 Task: Find connections with filter location Esplanada with filter topic #coach with filter profile language Spanish with filter current company EY with filter school Zion Matriculation Higher Secondary School with filter industry IT System Operations and Maintenance with filter service category Commercial Insurance with filter keywords title Quality Engineer
Action: Mouse moved to (530, 109)
Screenshot: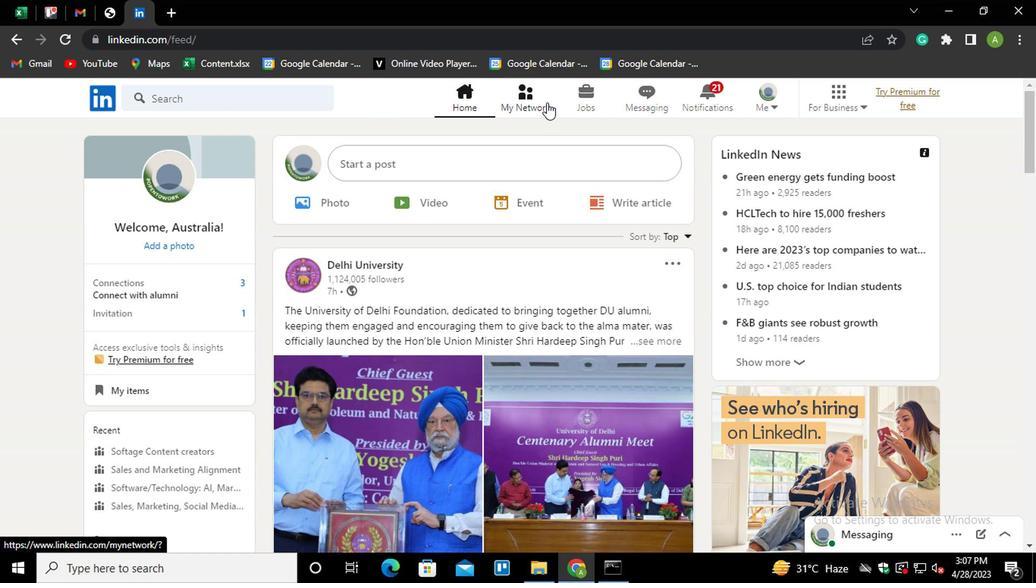 
Action: Mouse pressed left at (530, 109)
Screenshot: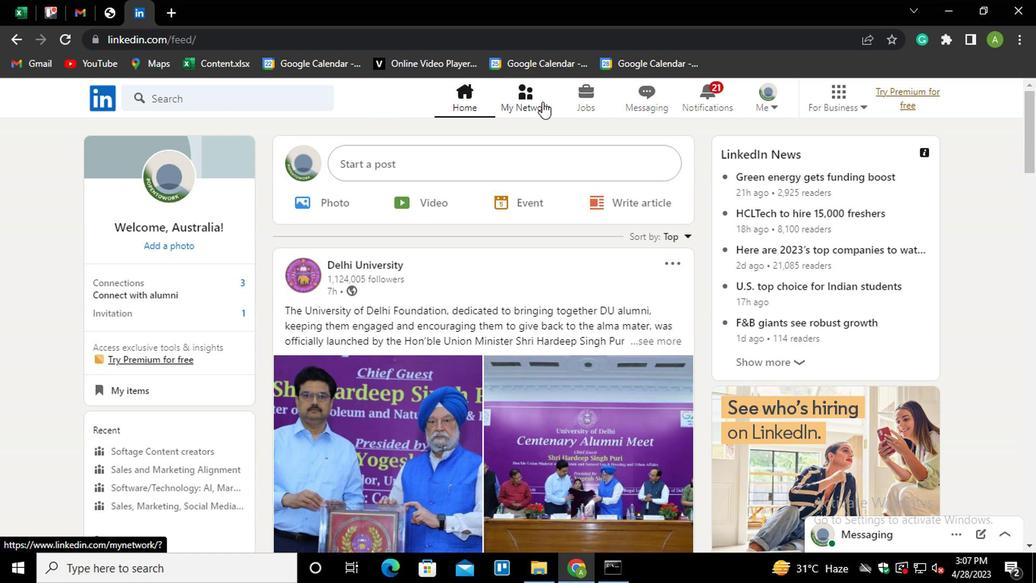 
Action: Mouse moved to (174, 184)
Screenshot: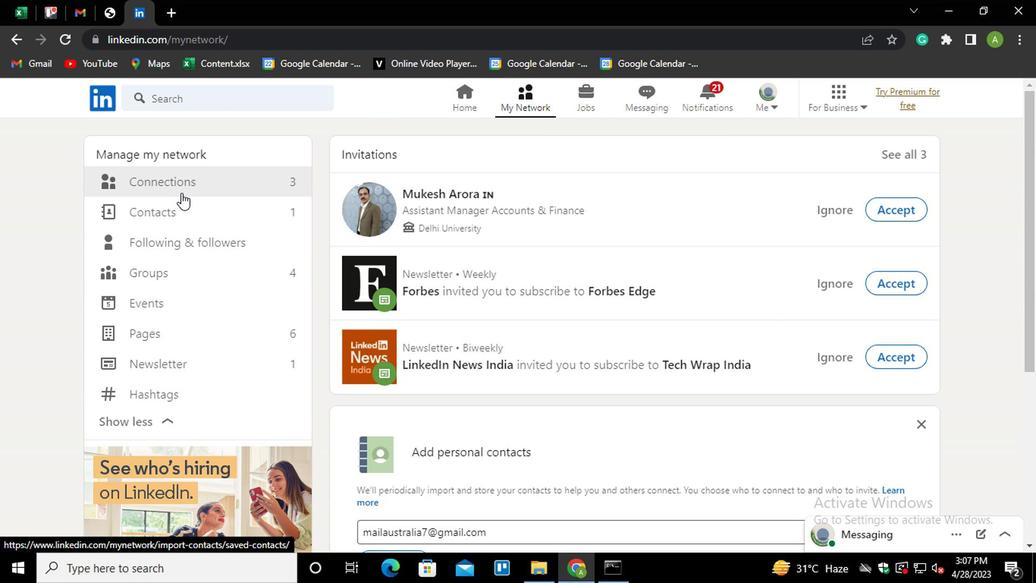 
Action: Mouse pressed left at (174, 184)
Screenshot: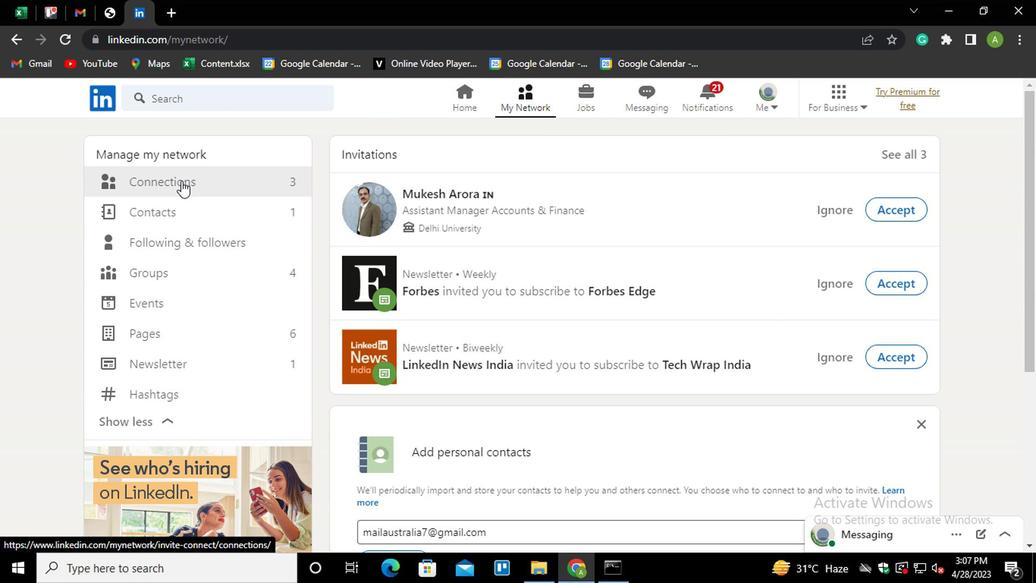 
Action: Mouse moved to (654, 185)
Screenshot: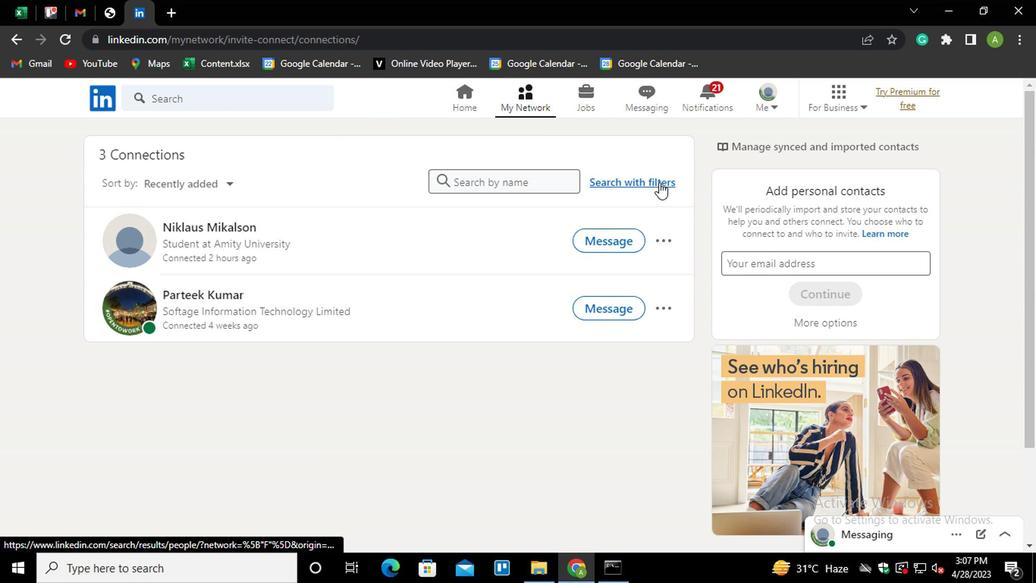 
Action: Mouse pressed left at (654, 185)
Screenshot: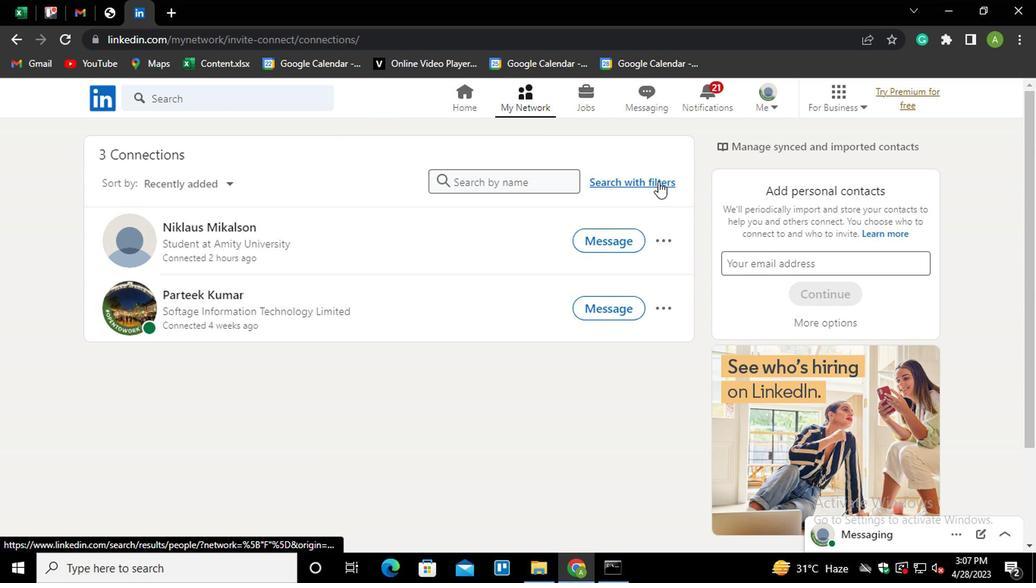 
Action: Mouse moved to (574, 150)
Screenshot: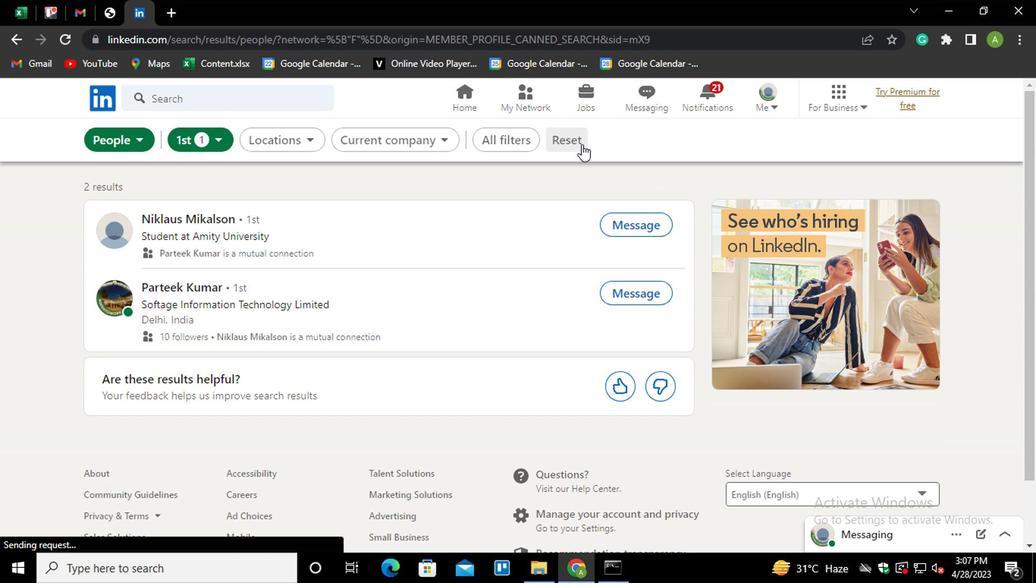 
Action: Mouse pressed left at (574, 150)
Screenshot: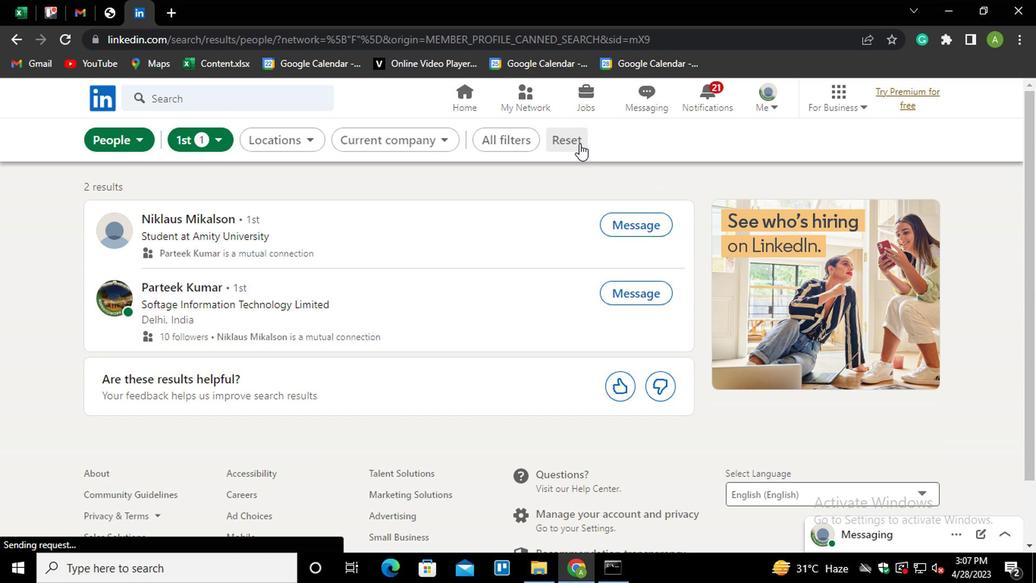 
Action: Mouse moved to (538, 152)
Screenshot: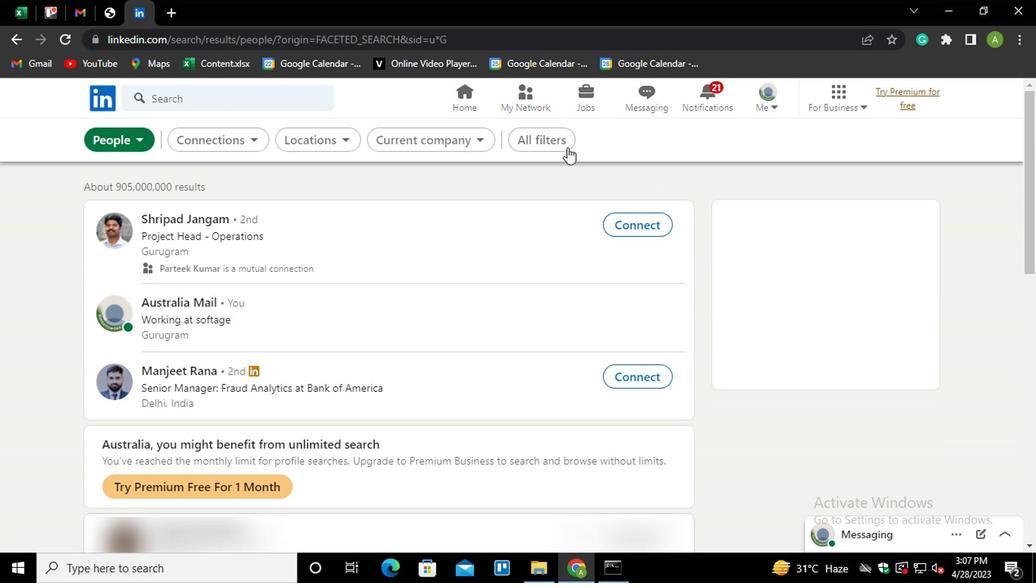 
Action: Mouse pressed left at (538, 152)
Screenshot: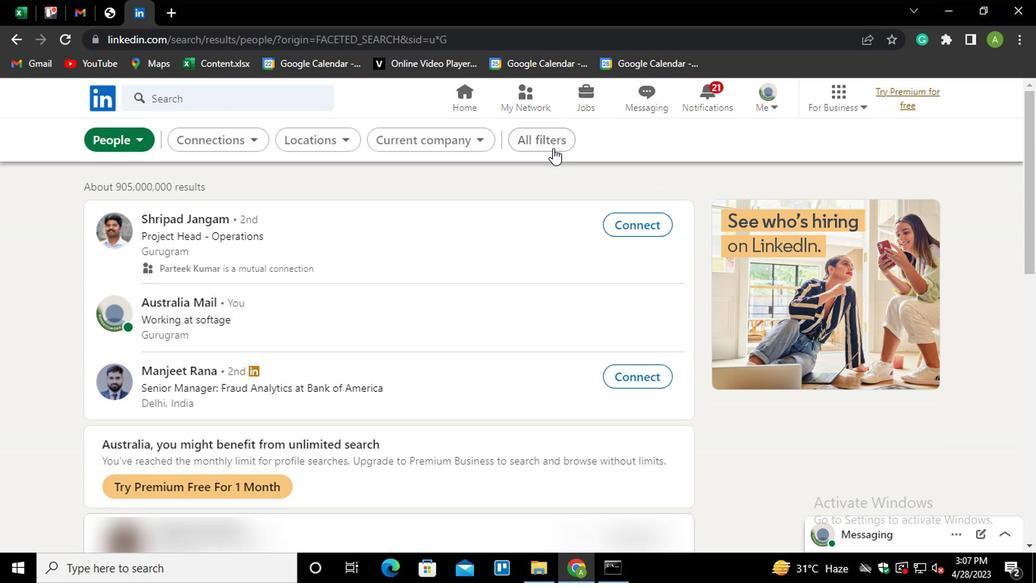 
Action: Mouse moved to (723, 327)
Screenshot: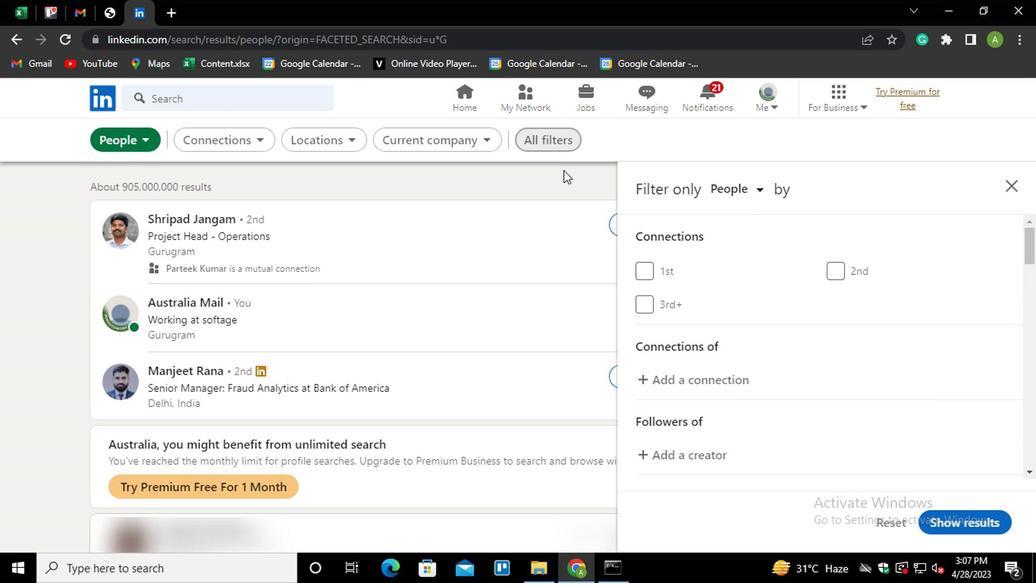 
Action: Mouse scrolled (723, 326) with delta (0, -1)
Screenshot: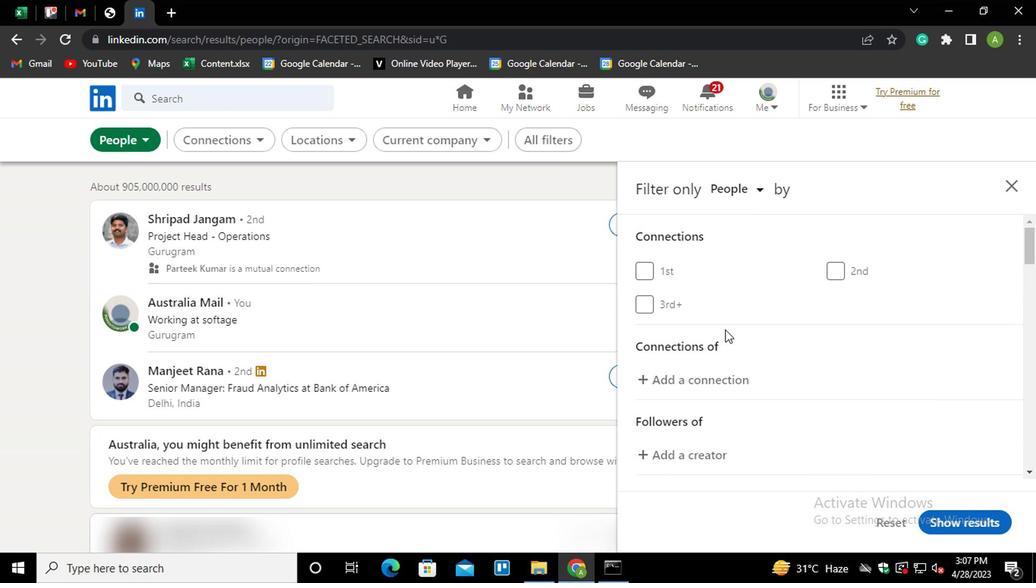 
Action: Mouse scrolled (723, 326) with delta (0, -1)
Screenshot: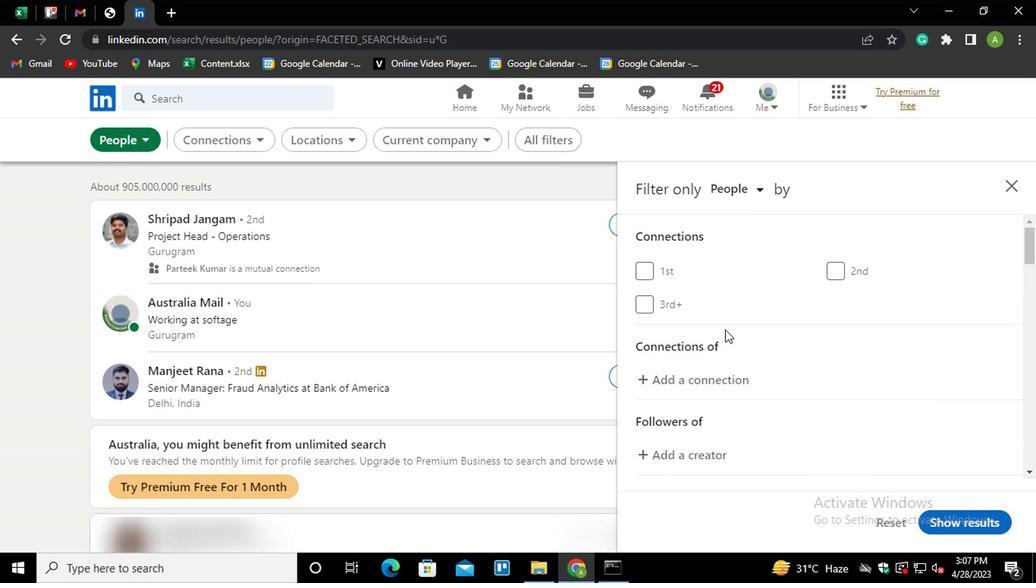 
Action: Mouse scrolled (723, 326) with delta (0, -1)
Screenshot: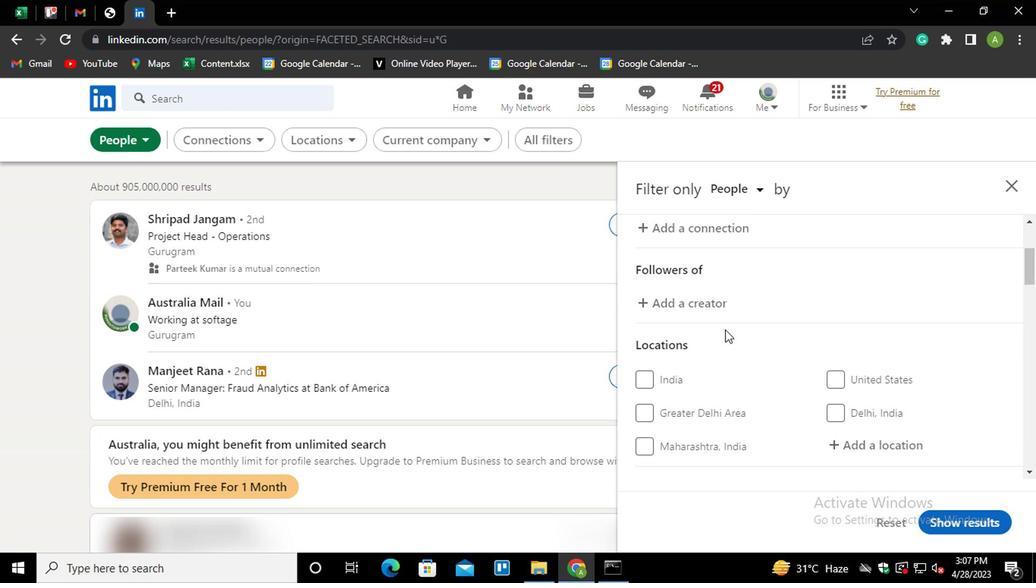 
Action: Mouse scrolled (723, 326) with delta (0, -1)
Screenshot: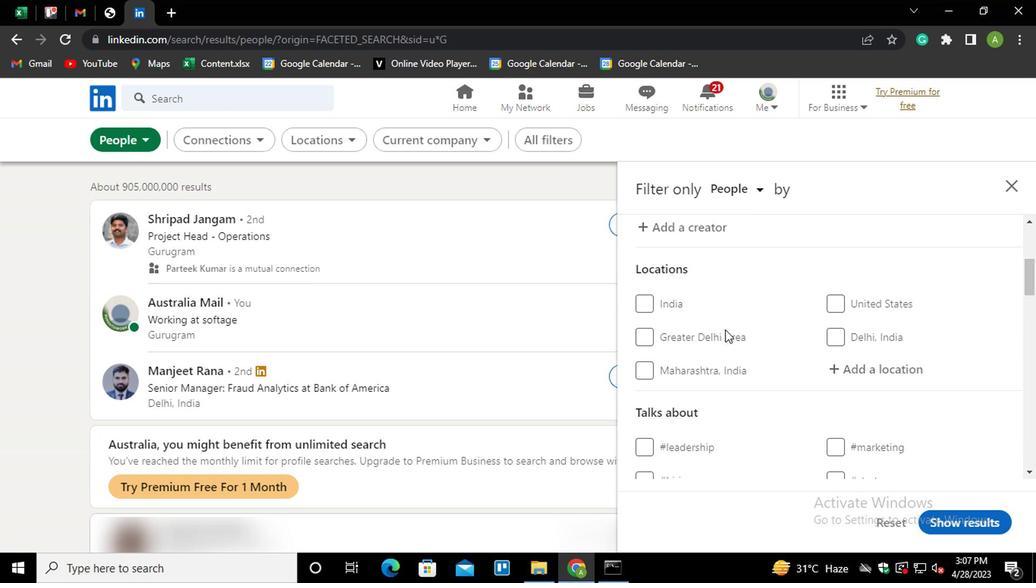 
Action: Mouse moved to (847, 293)
Screenshot: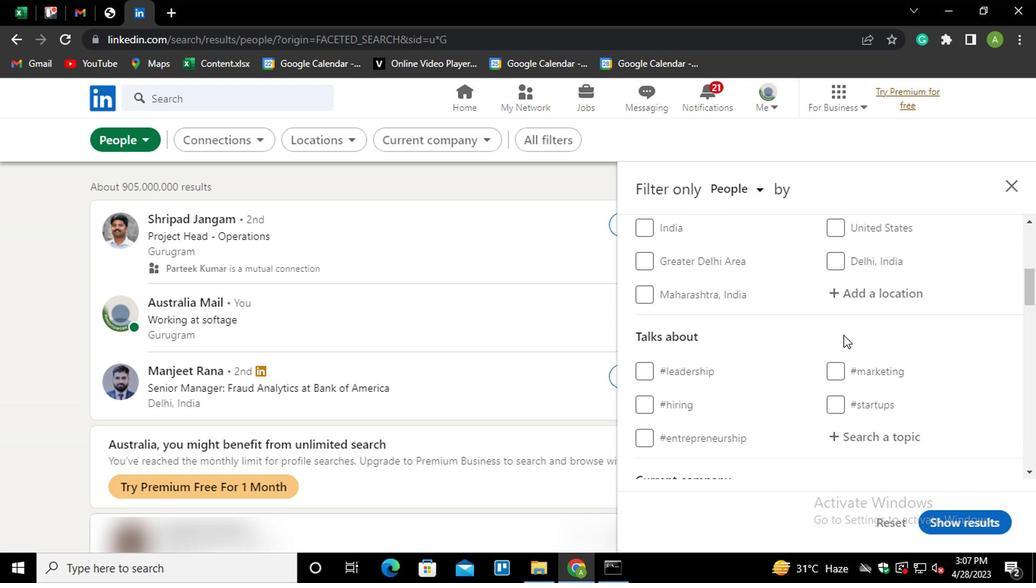 
Action: Mouse pressed left at (847, 293)
Screenshot: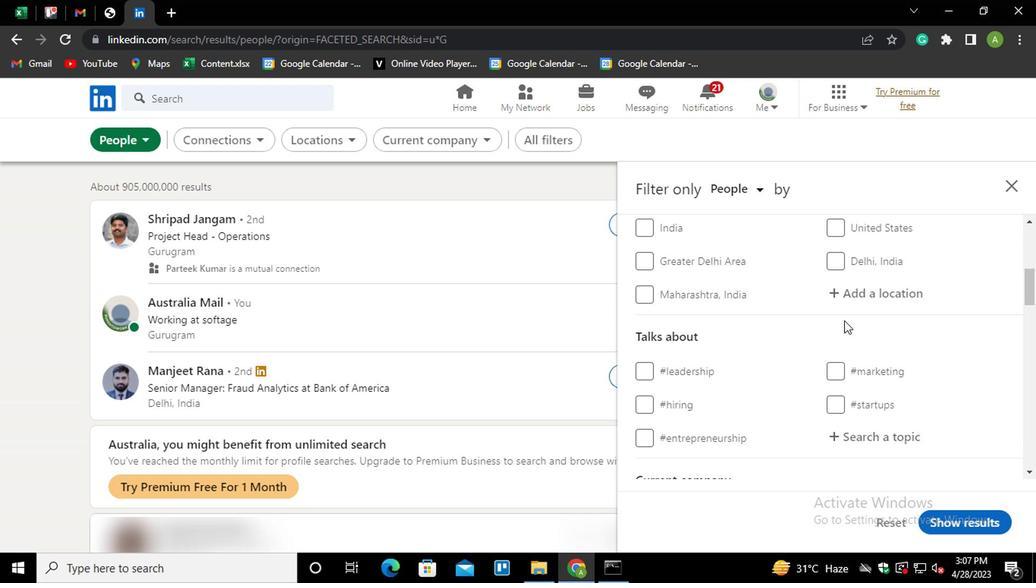 
Action: Mouse moved to (854, 295)
Screenshot: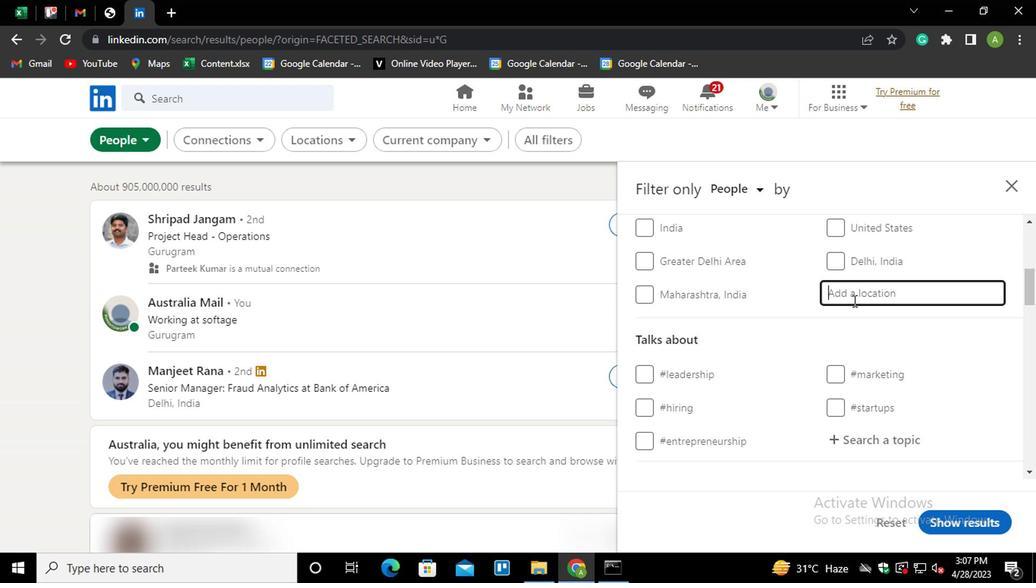 
Action: Mouse pressed left at (854, 295)
Screenshot: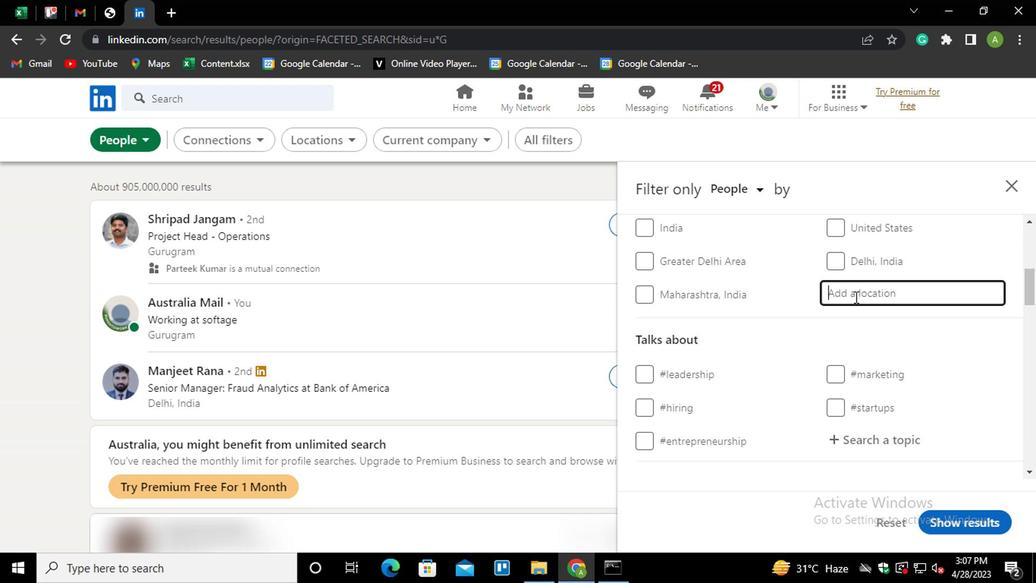 
Action: Mouse moved to (853, 294)
Screenshot: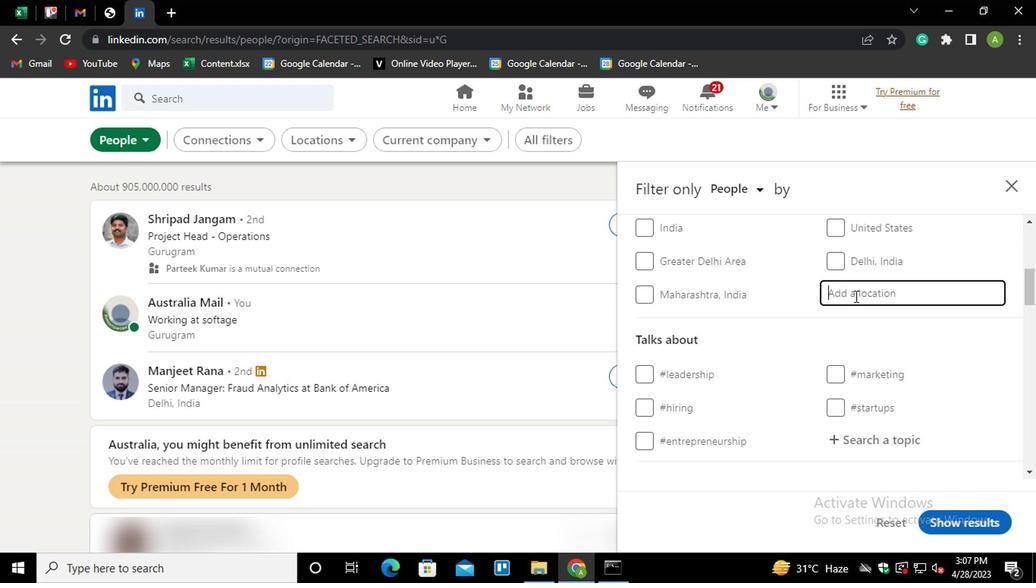
Action: Key pressed <Key.shift>ESPLANAN<Key.backspace><Key.down><Key.enter>
Screenshot: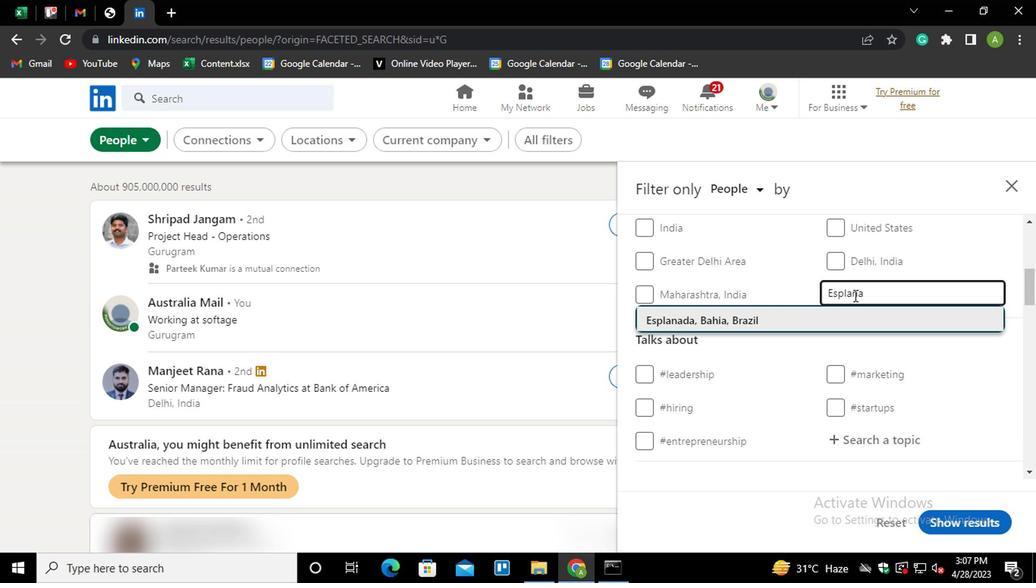 
Action: Mouse scrolled (853, 293) with delta (0, -1)
Screenshot: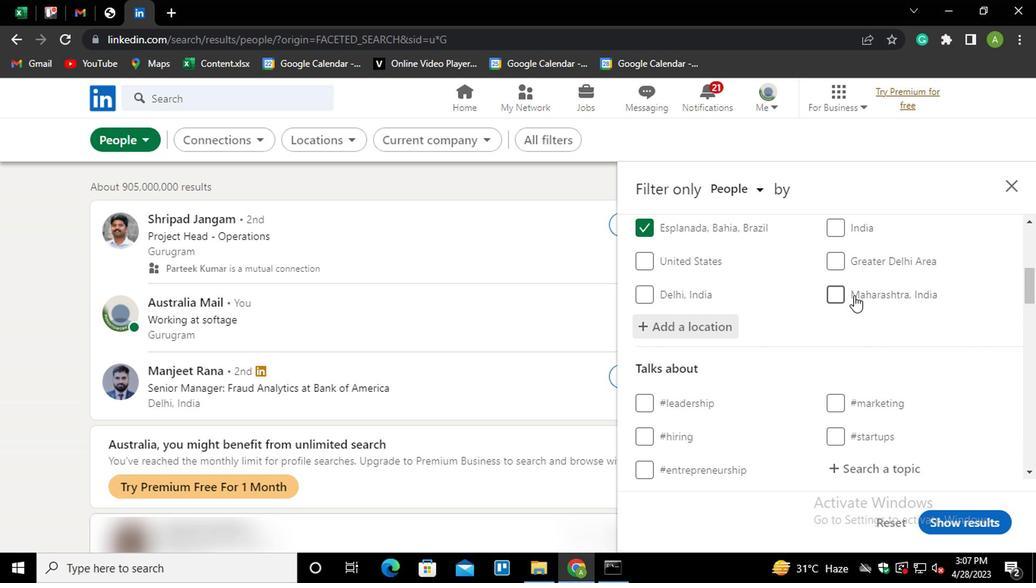 
Action: Mouse scrolled (853, 293) with delta (0, -1)
Screenshot: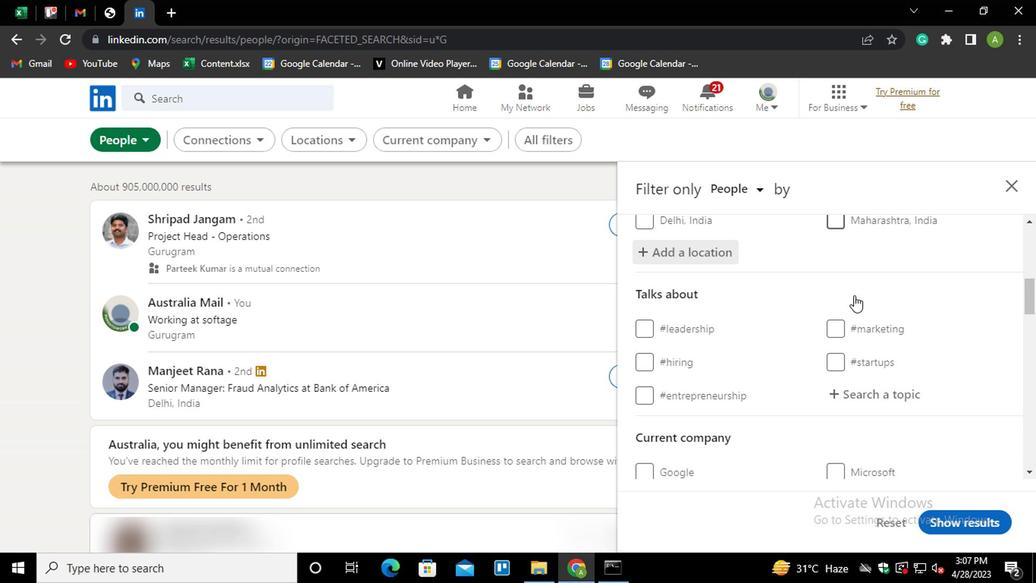 
Action: Mouse scrolled (853, 293) with delta (0, -1)
Screenshot: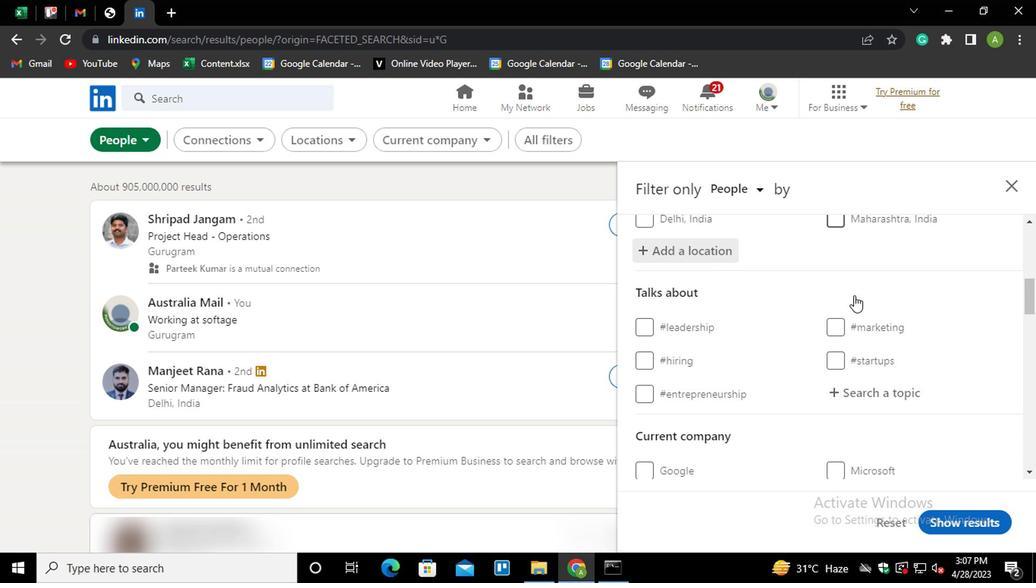 
Action: Mouse moved to (851, 231)
Screenshot: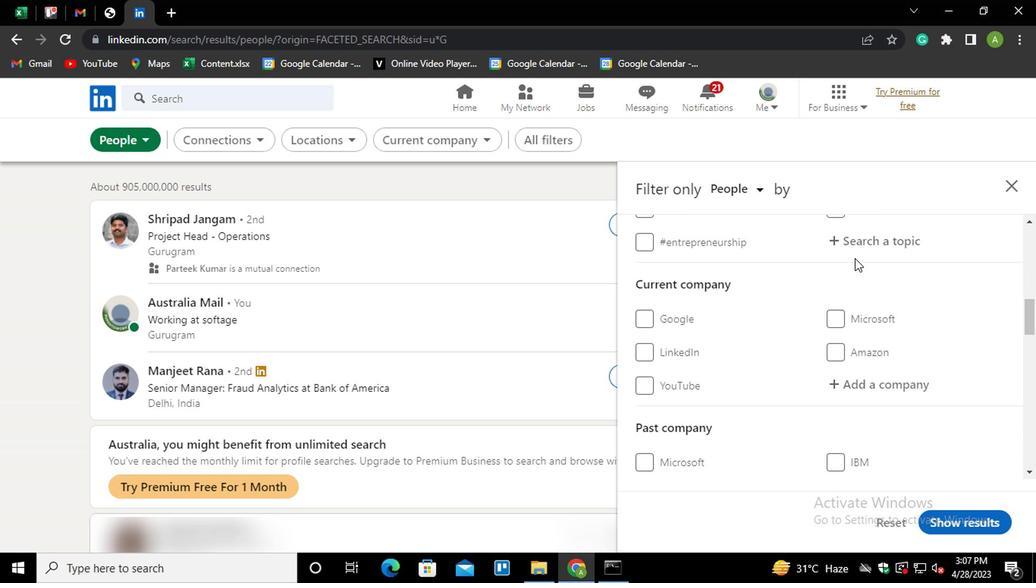 
Action: Mouse pressed left at (851, 231)
Screenshot: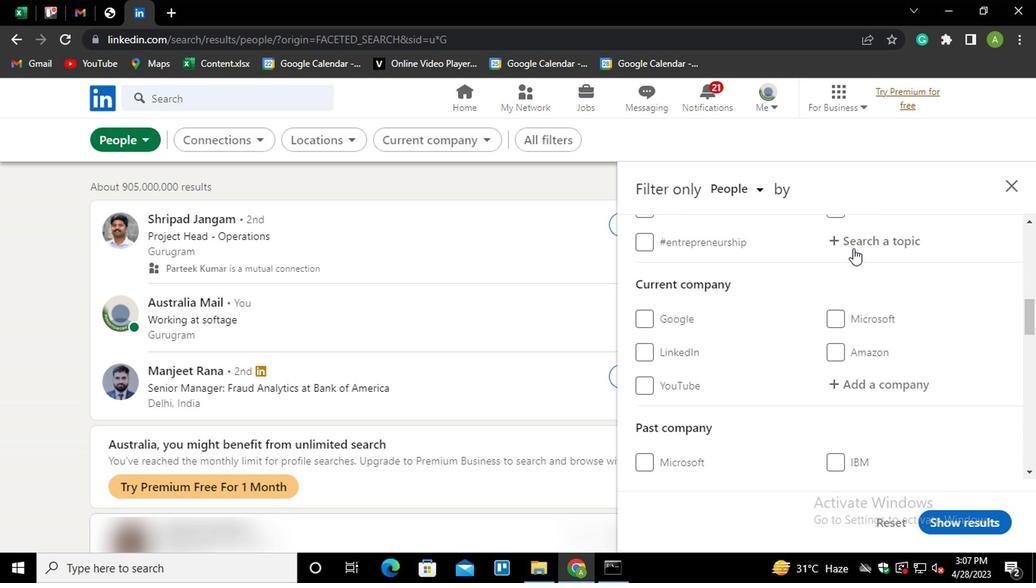 
Action: Mouse moved to (852, 241)
Screenshot: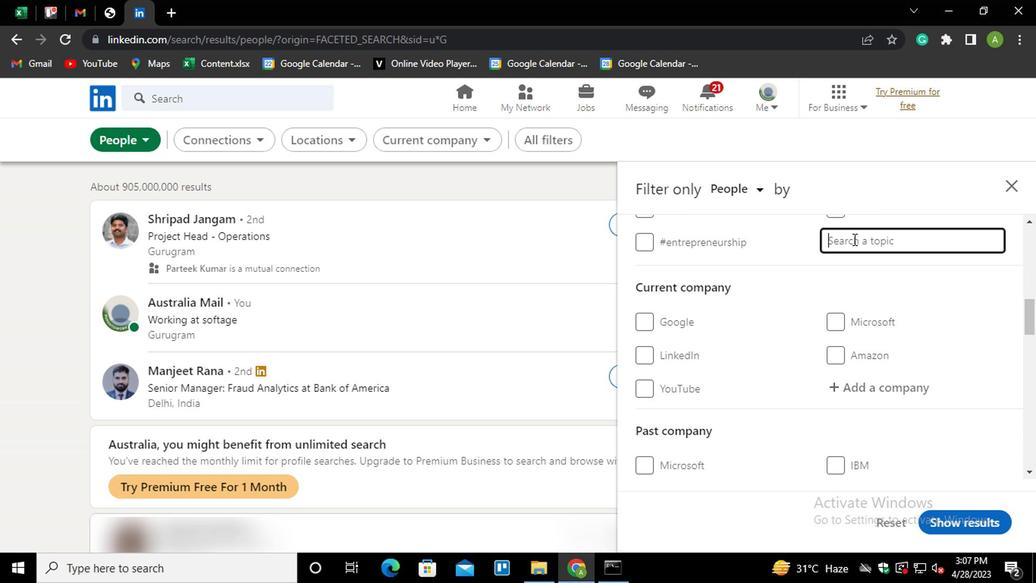 
Action: Key pressed COACH
Screenshot: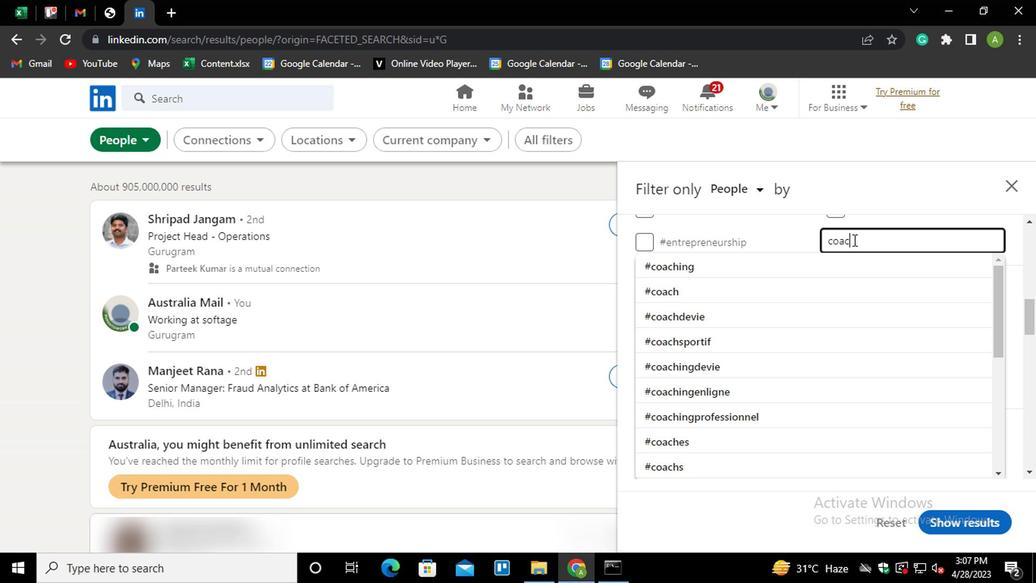 
Action: Mouse moved to (777, 241)
Screenshot: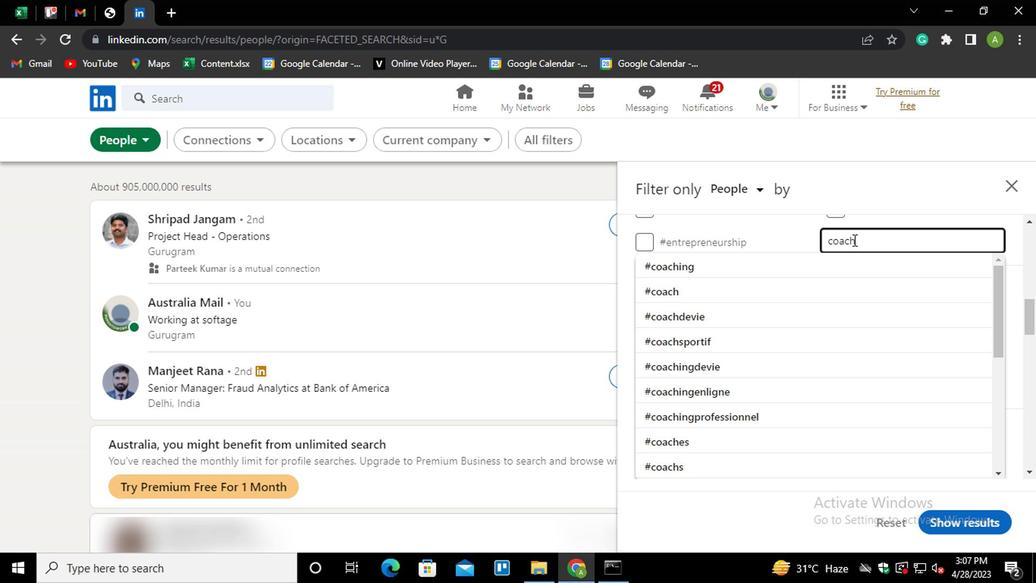 
Action: Mouse pressed left at (777, 241)
Screenshot: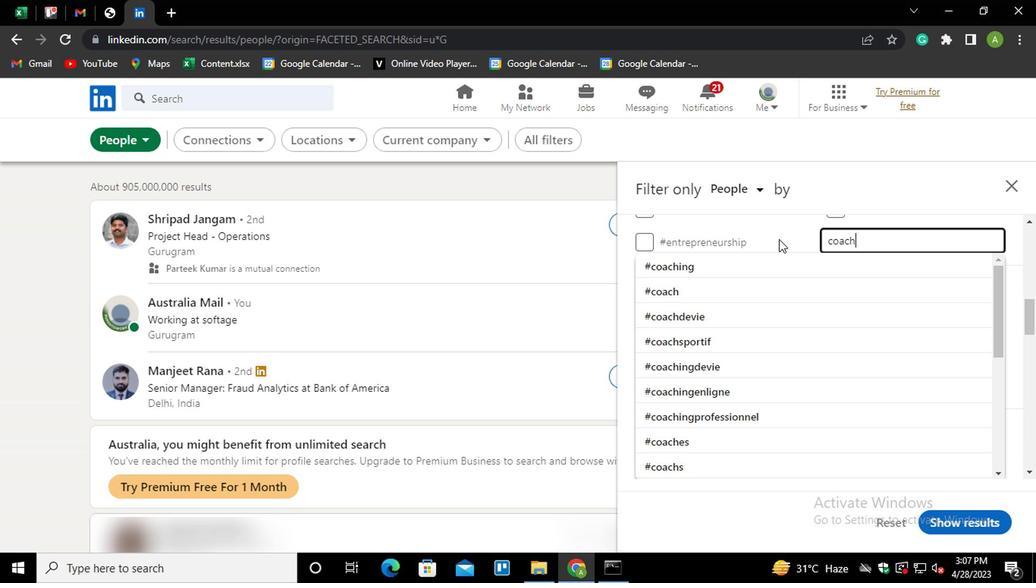 
Action: Mouse moved to (819, 284)
Screenshot: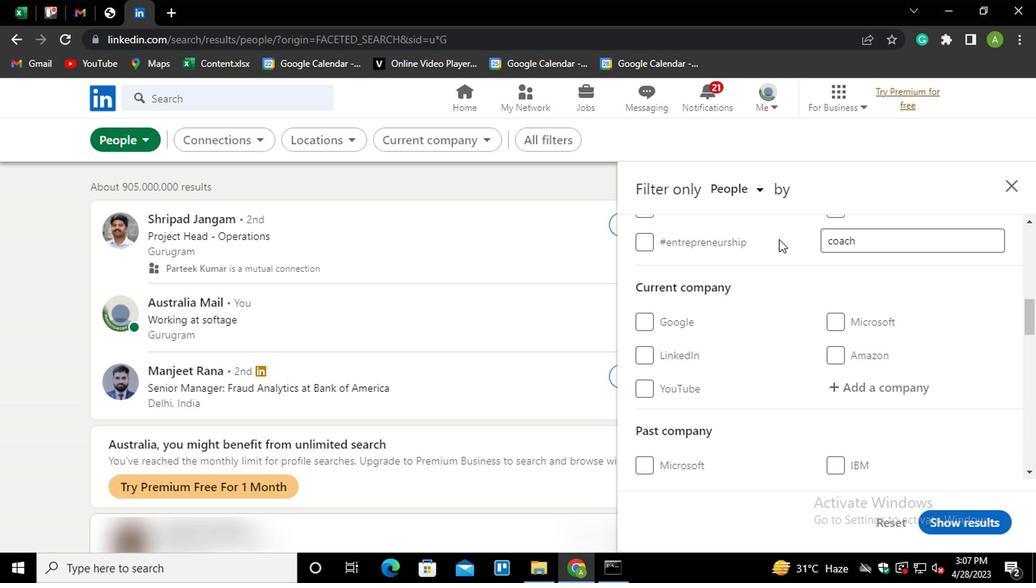 
Action: Mouse scrolled (819, 284) with delta (0, 0)
Screenshot: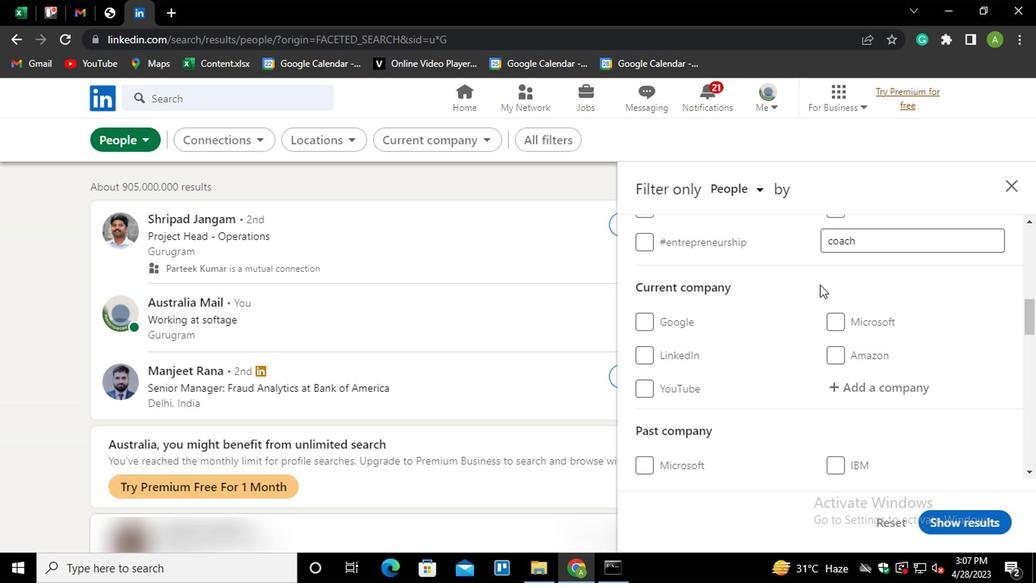 
Action: Mouse scrolled (819, 284) with delta (0, 0)
Screenshot: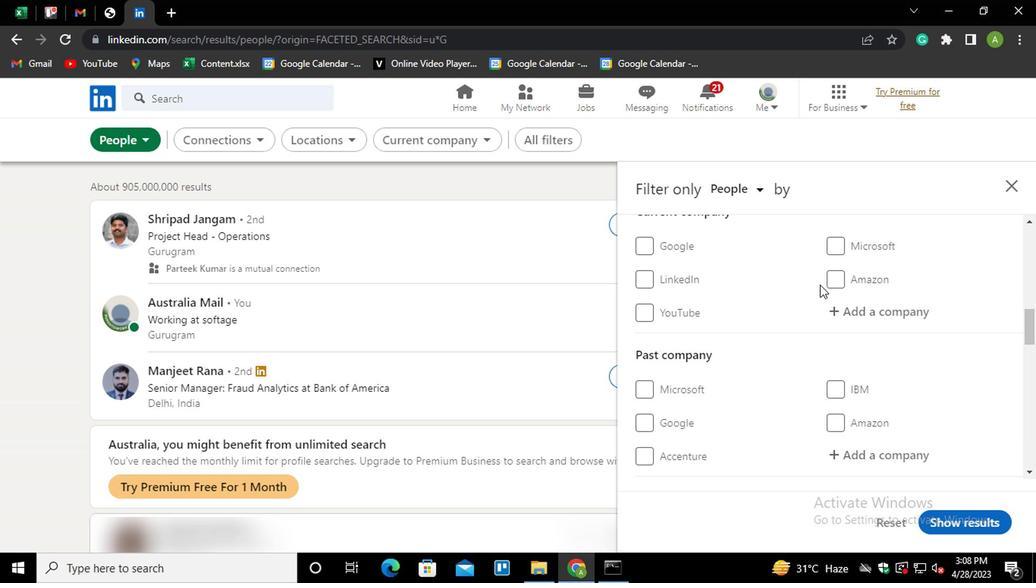 
Action: Mouse scrolled (819, 284) with delta (0, 0)
Screenshot: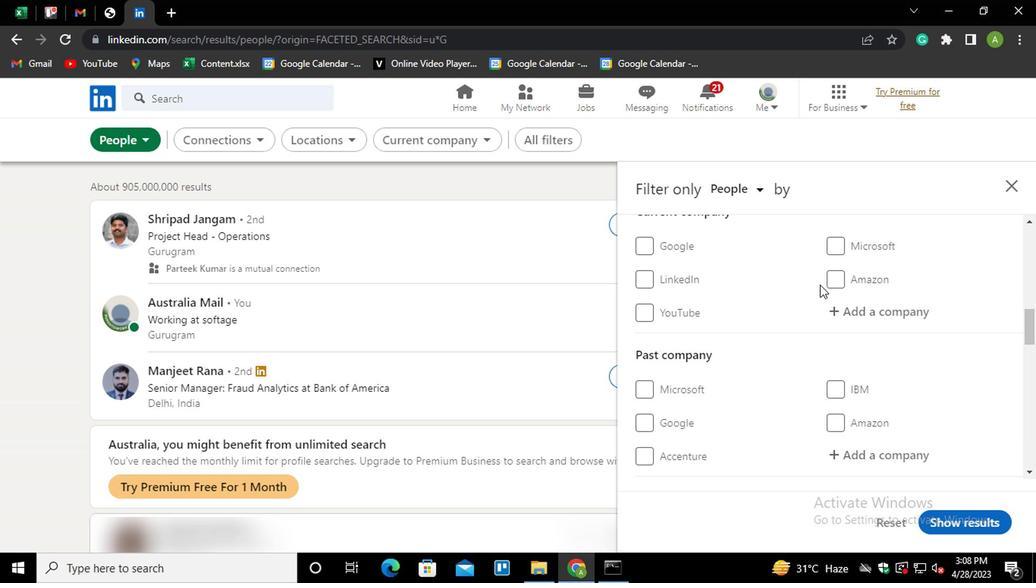 
Action: Mouse scrolled (819, 284) with delta (0, 0)
Screenshot: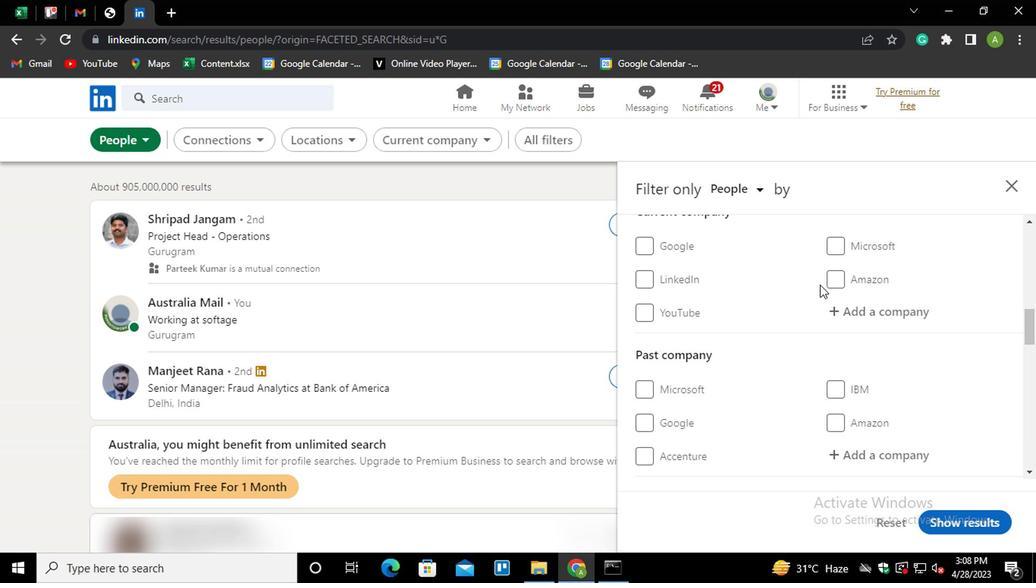
Action: Mouse scrolled (819, 284) with delta (0, 0)
Screenshot: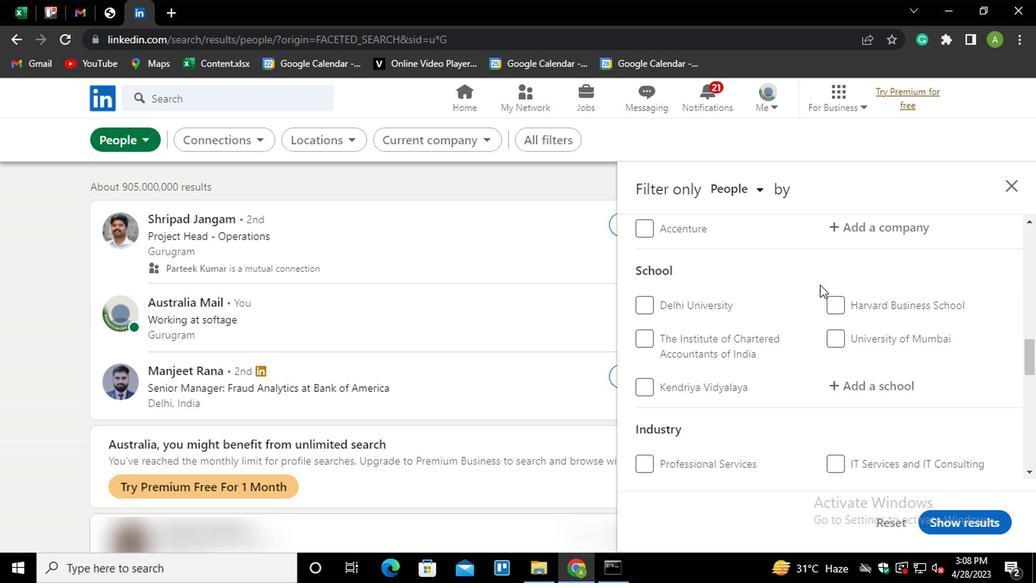 
Action: Mouse scrolled (819, 284) with delta (0, 0)
Screenshot: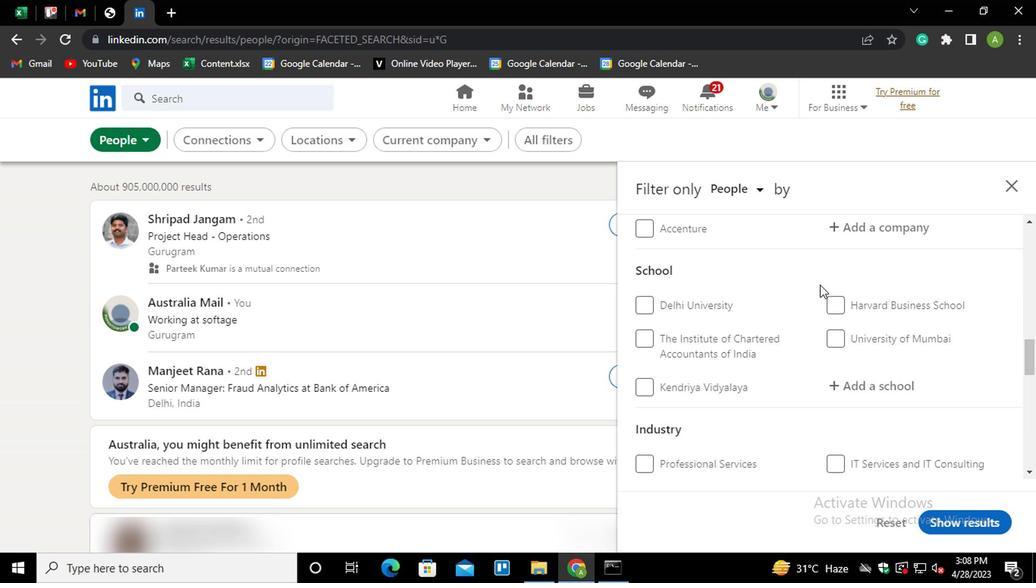 
Action: Mouse scrolled (819, 284) with delta (0, 0)
Screenshot: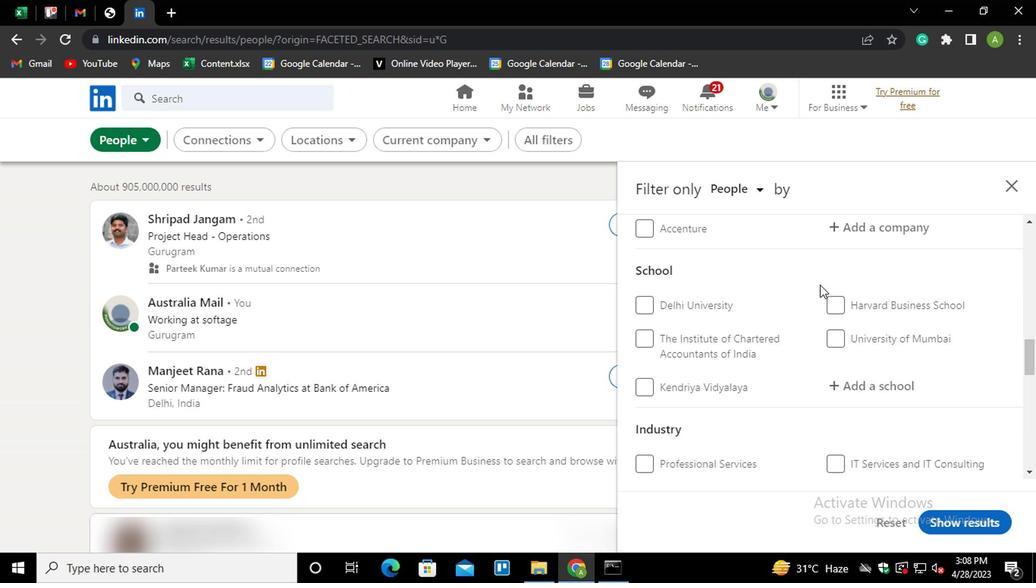 
Action: Mouse scrolled (819, 284) with delta (0, 0)
Screenshot: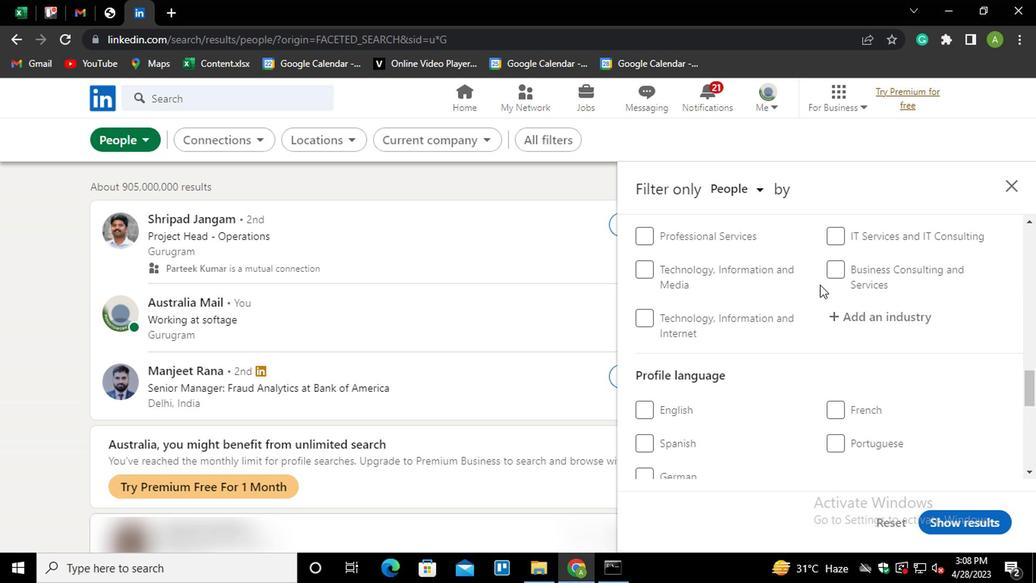 
Action: Mouse scrolled (819, 284) with delta (0, 0)
Screenshot: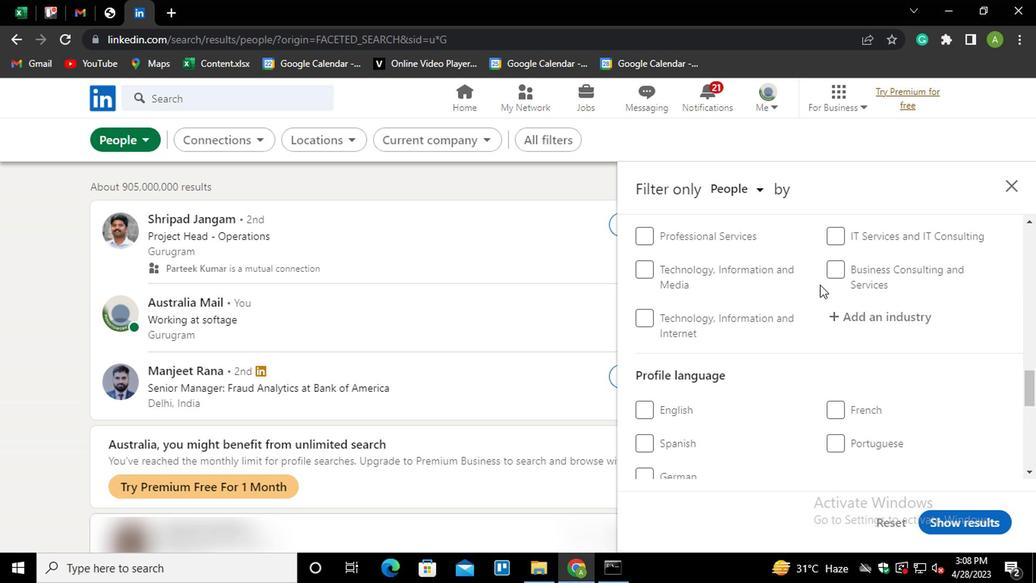 
Action: Mouse moved to (655, 297)
Screenshot: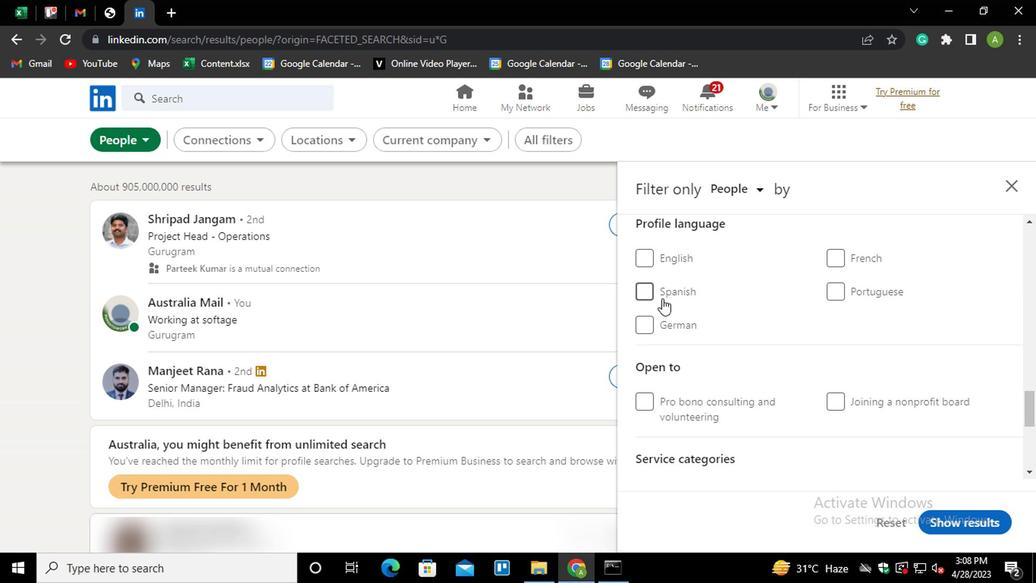 
Action: Mouse pressed left at (655, 297)
Screenshot: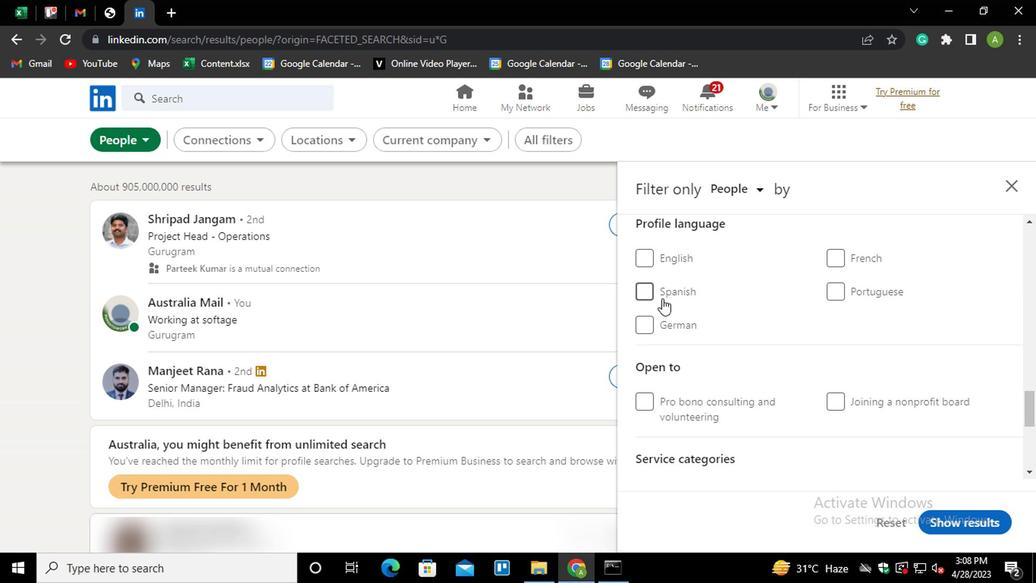 
Action: Mouse moved to (773, 317)
Screenshot: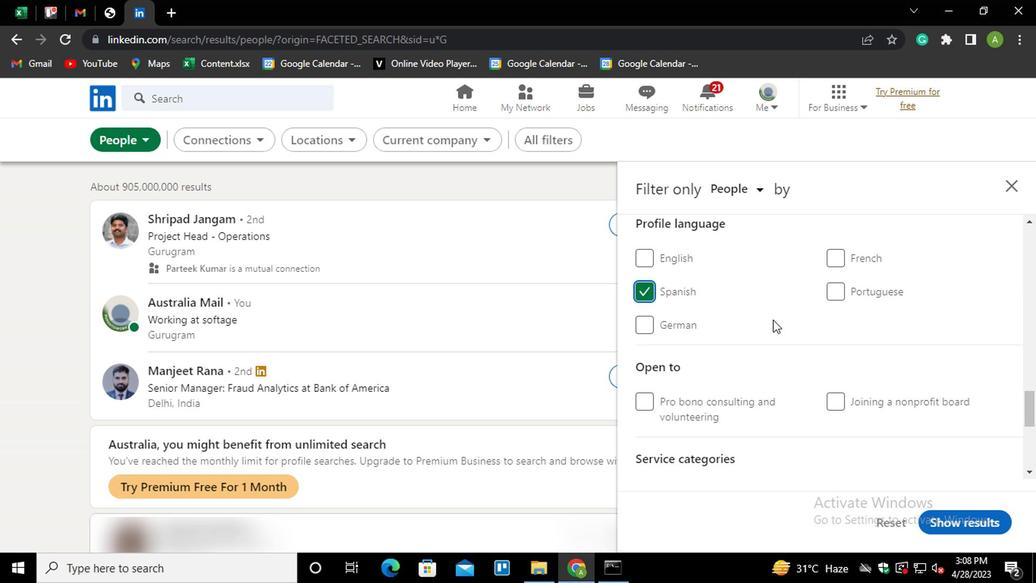 
Action: Mouse scrolled (773, 318) with delta (0, 1)
Screenshot: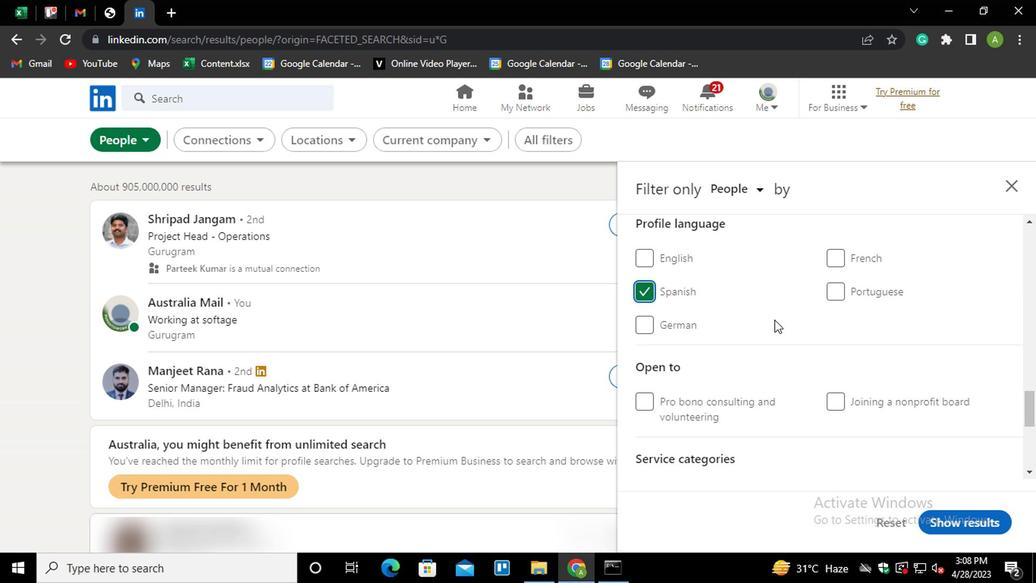 
Action: Mouse scrolled (773, 318) with delta (0, 1)
Screenshot: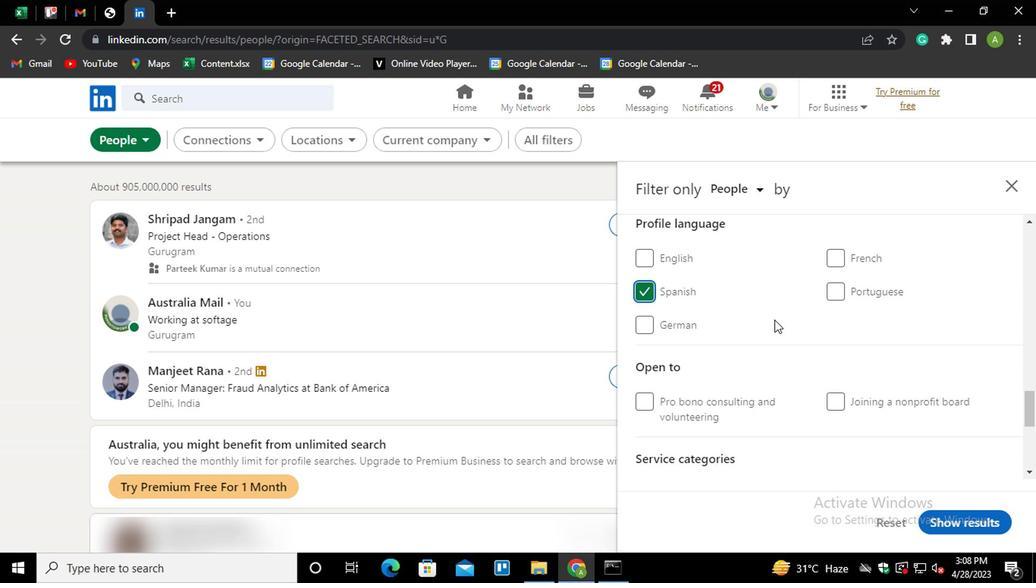 
Action: Mouse scrolled (773, 318) with delta (0, 1)
Screenshot: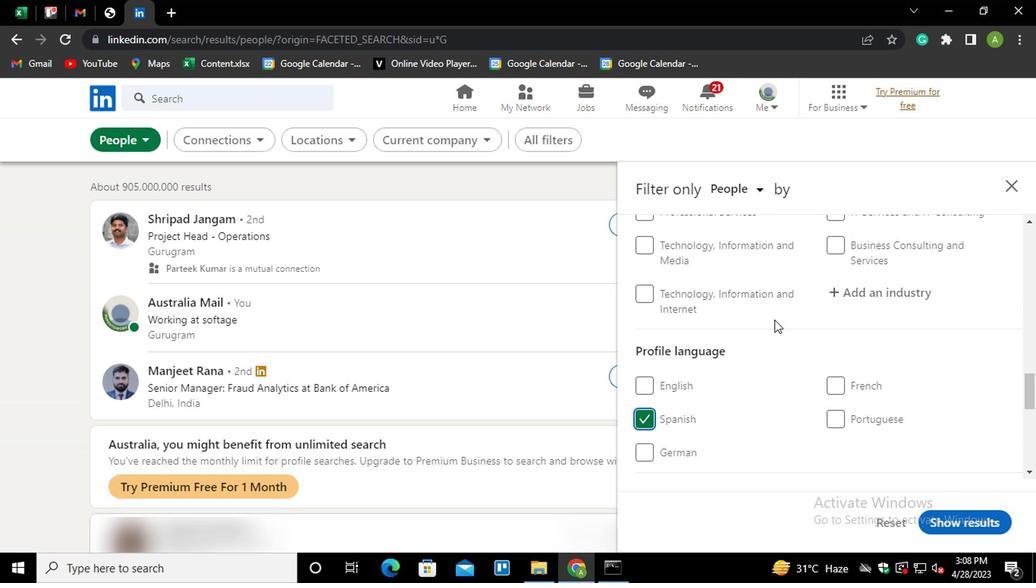
Action: Mouse moved to (773, 318)
Screenshot: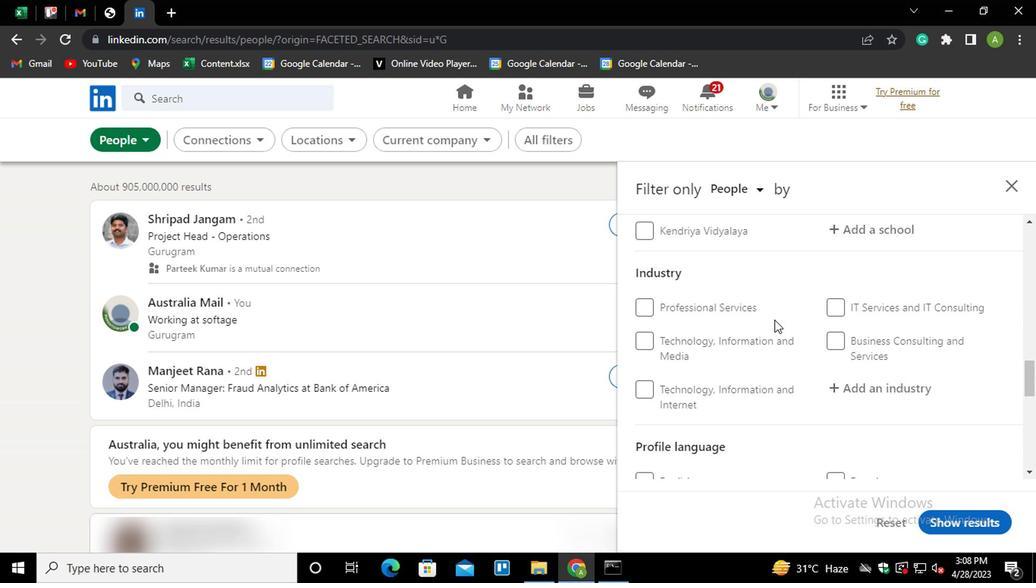 
Action: Mouse scrolled (773, 319) with delta (0, 0)
Screenshot: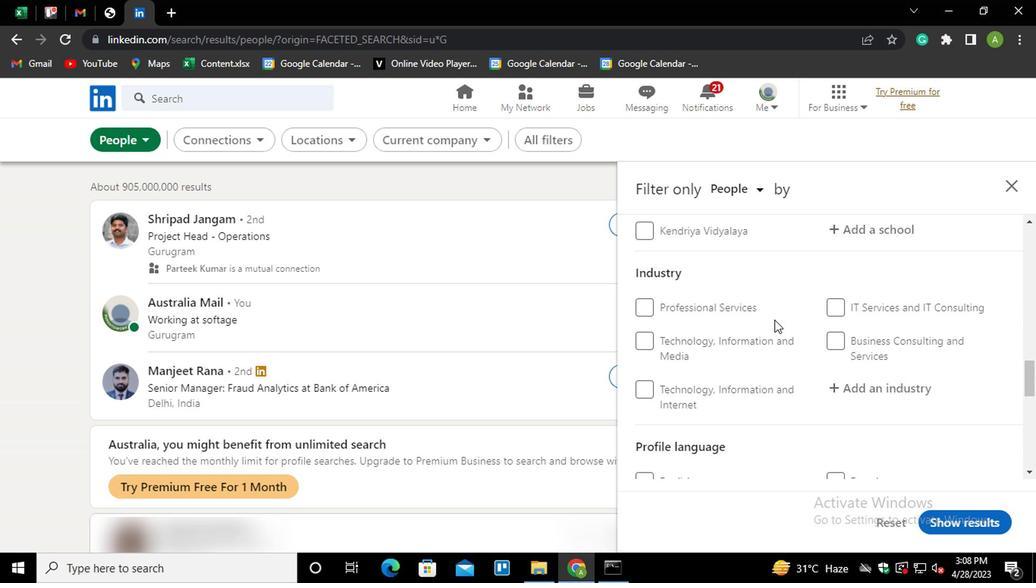 
Action: Mouse scrolled (773, 319) with delta (0, 0)
Screenshot: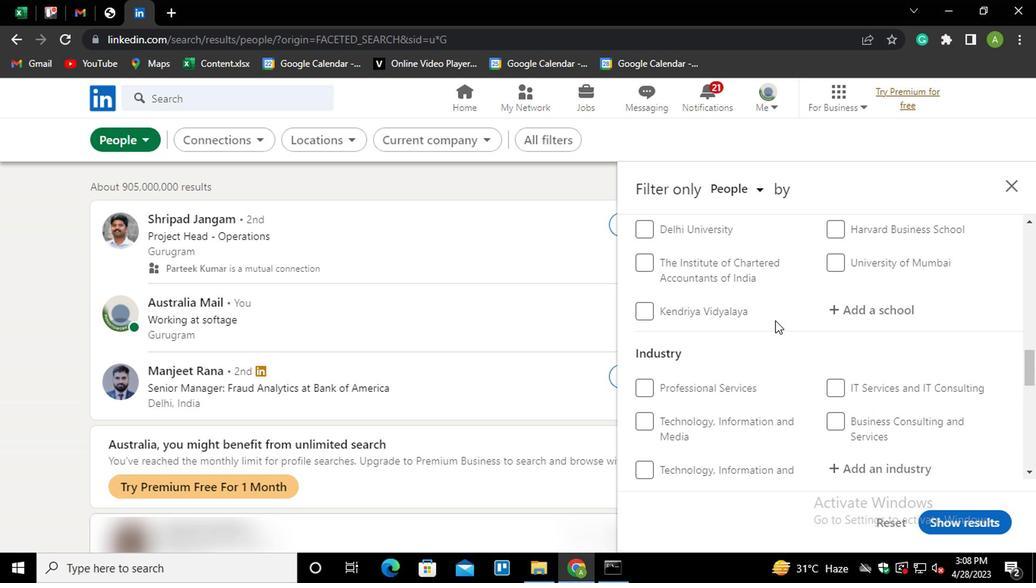 
Action: Mouse scrolled (773, 319) with delta (0, 0)
Screenshot: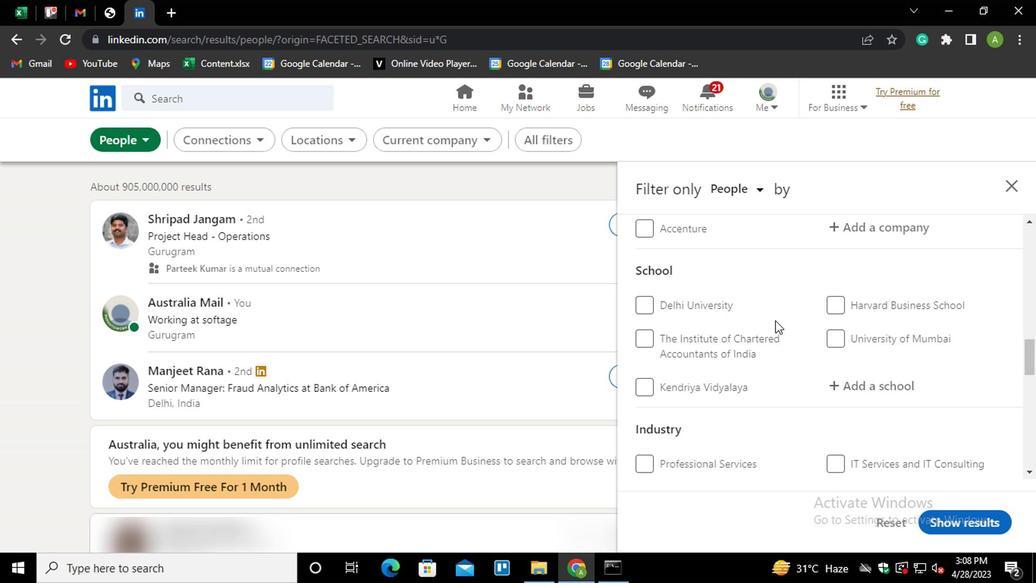 
Action: Mouse scrolled (773, 319) with delta (0, 0)
Screenshot: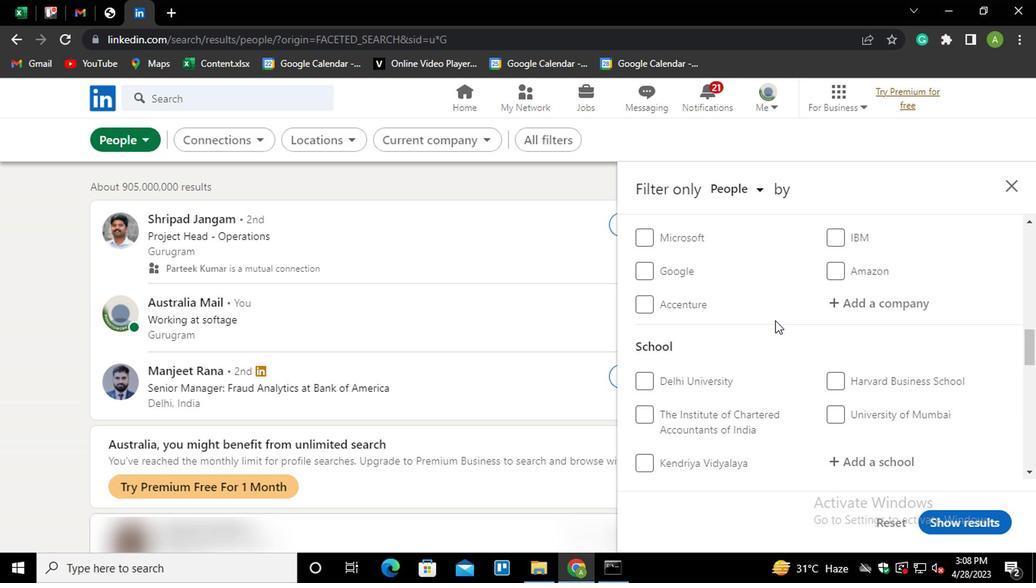 
Action: Mouse scrolled (773, 319) with delta (0, 0)
Screenshot: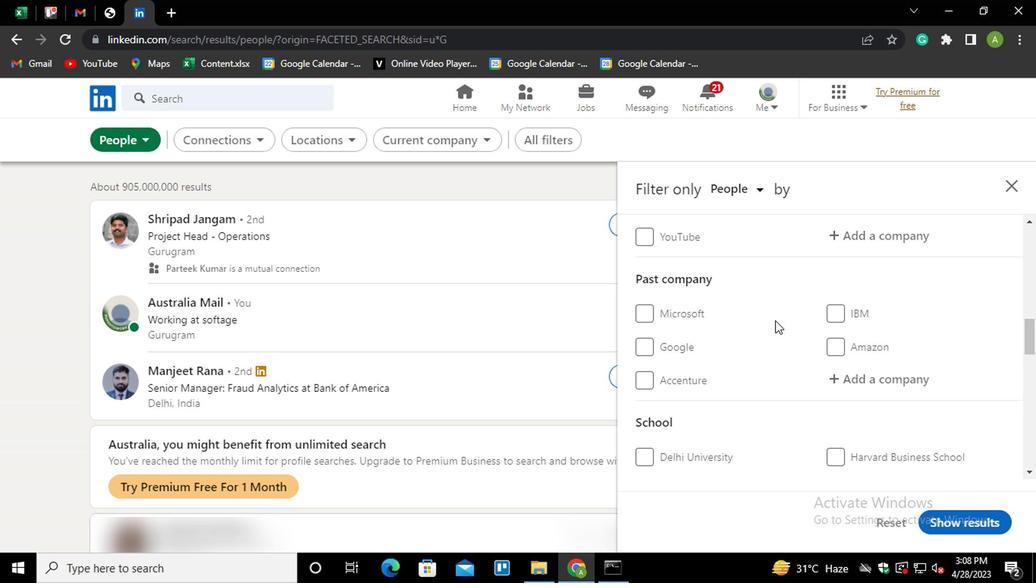 
Action: Mouse scrolled (773, 319) with delta (0, 0)
Screenshot: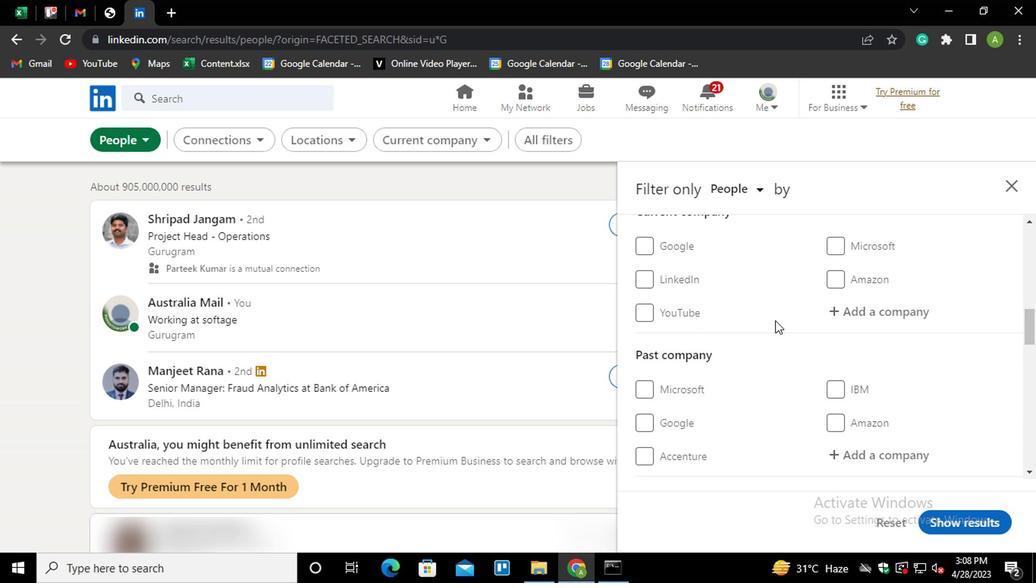 
Action: Mouse scrolled (773, 319) with delta (0, 0)
Screenshot: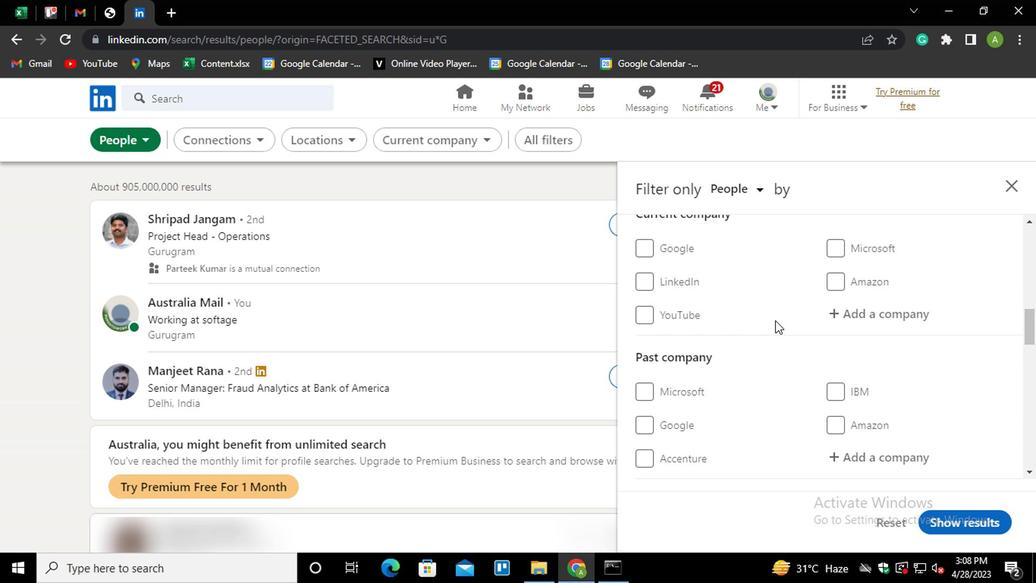 
Action: Mouse moved to (884, 318)
Screenshot: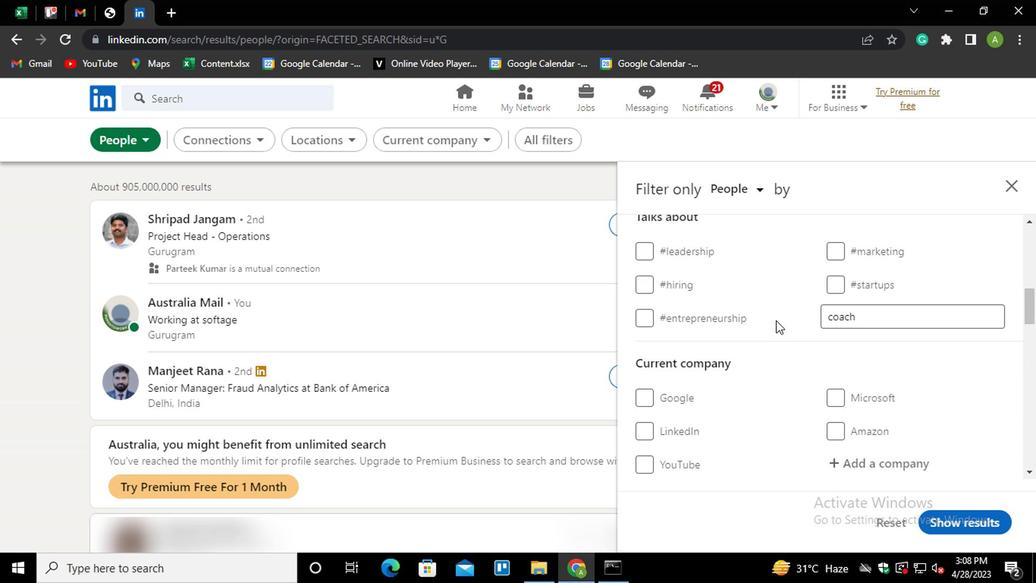 
Action: Mouse pressed left at (884, 318)
Screenshot: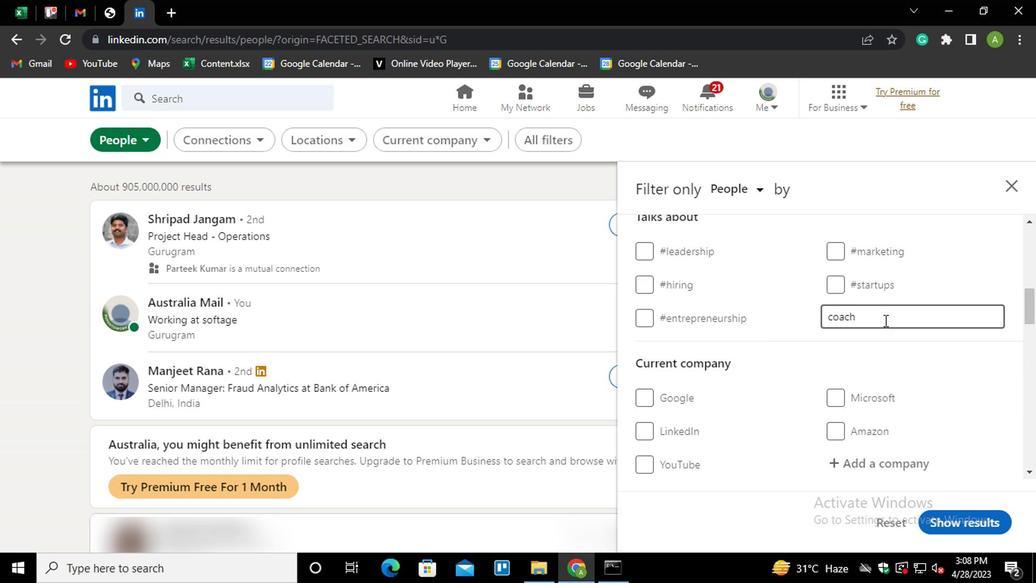 
Action: Key pressed <Key.enter>
Screenshot: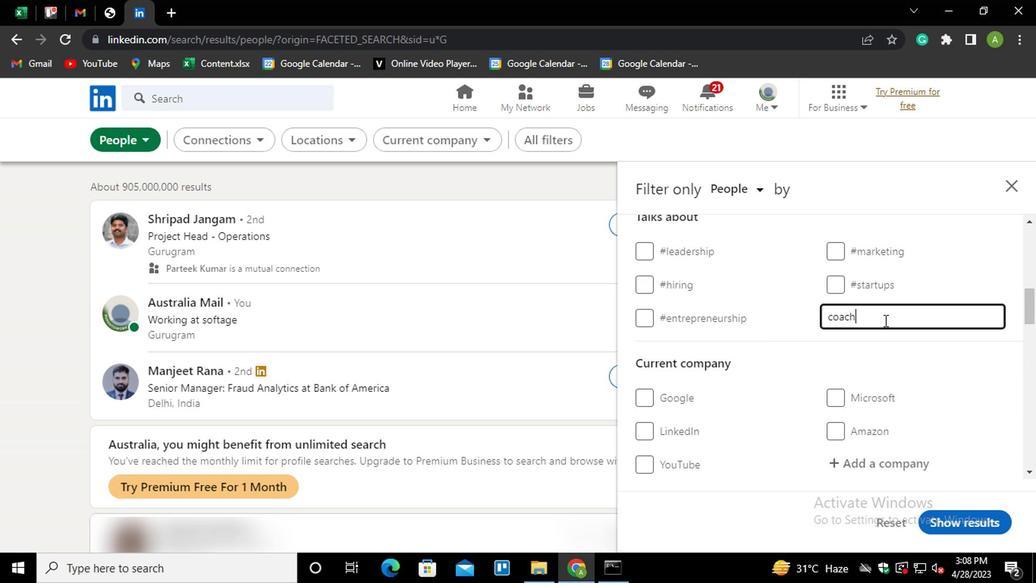 
Action: Mouse scrolled (884, 317) with delta (0, -1)
Screenshot: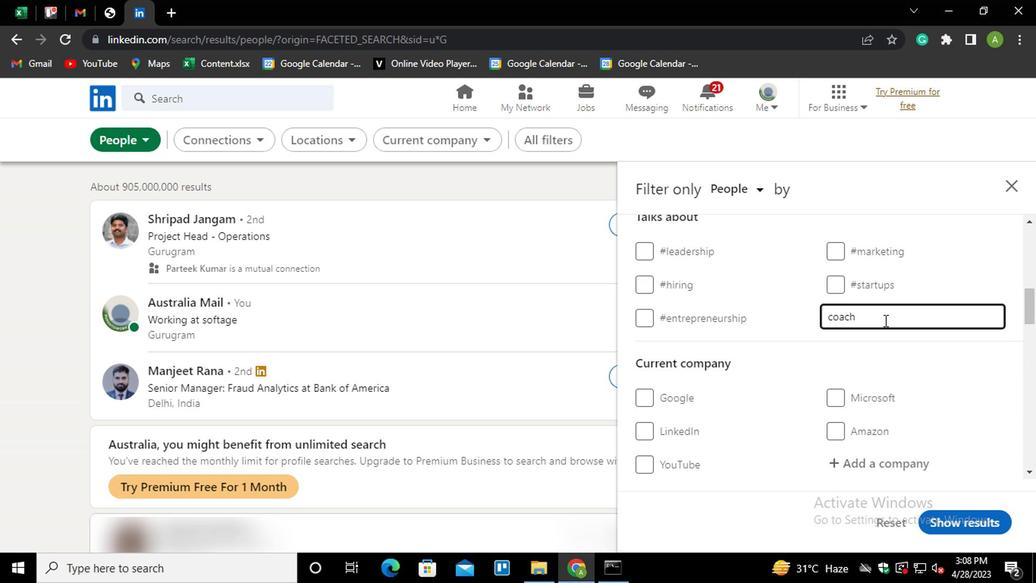 
Action: Mouse scrolled (884, 317) with delta (0, -1)
Screenshot: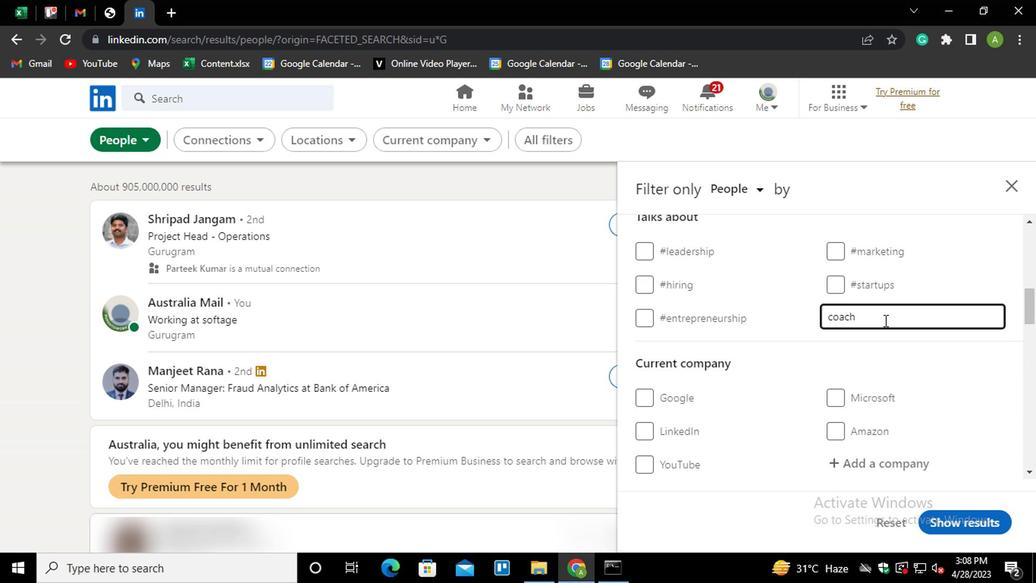 
Action: Mouse moved to (870, 307)
Screenshot: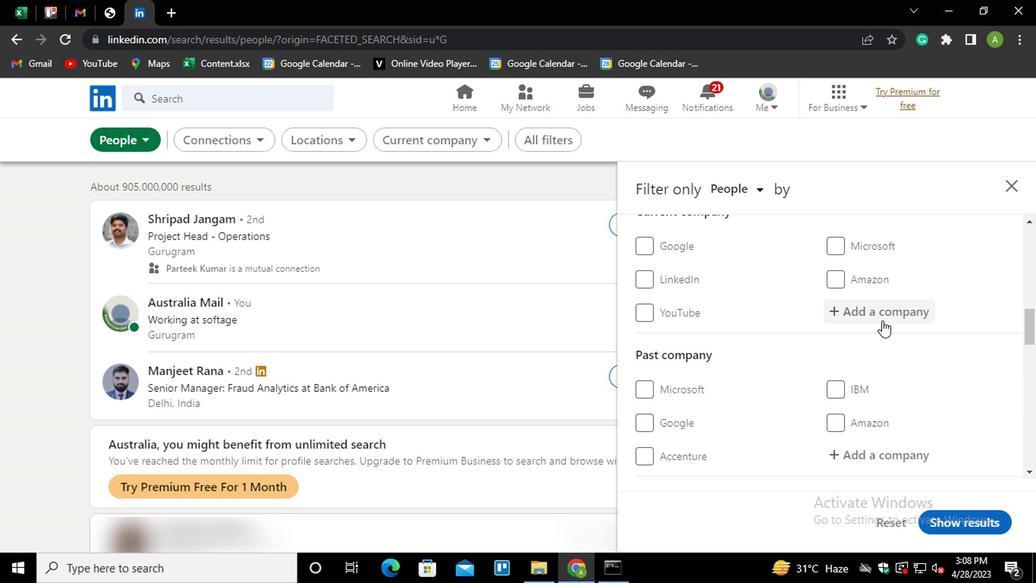 
Action: Mouse pressed left at (870, 307)
Screenshot: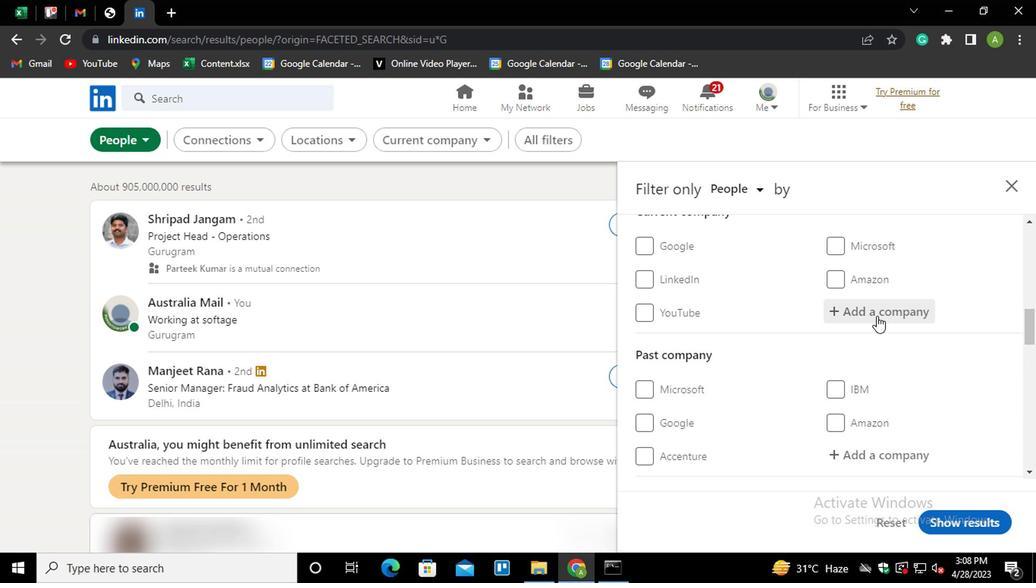 
Action: Key pressed <Key.shift>E<Key.shift>Y<Key.down><Key.enter>
Screenshot: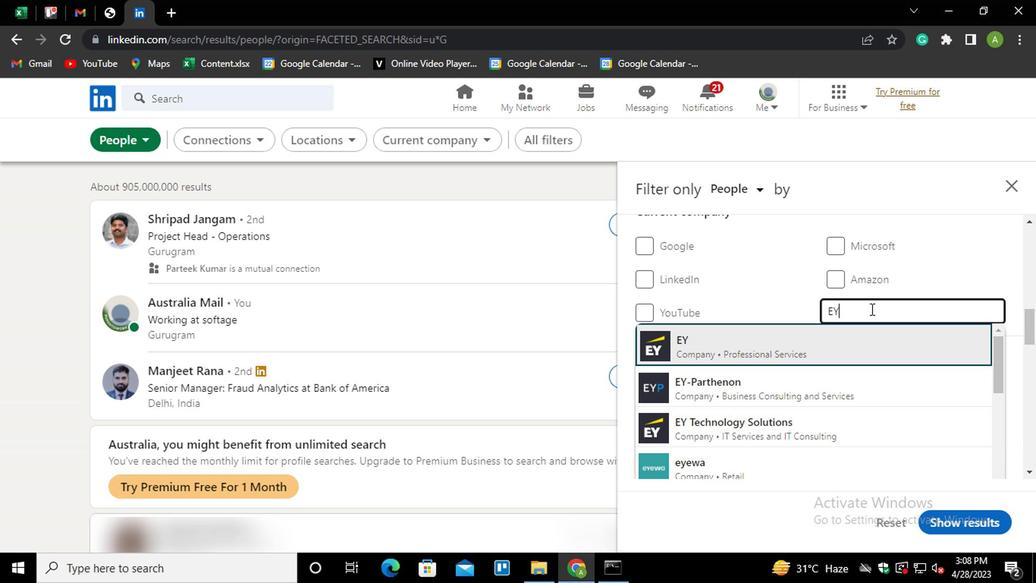 
Action: Mouse scrolled (870, 306) with delta (0, -1)
Screenshot: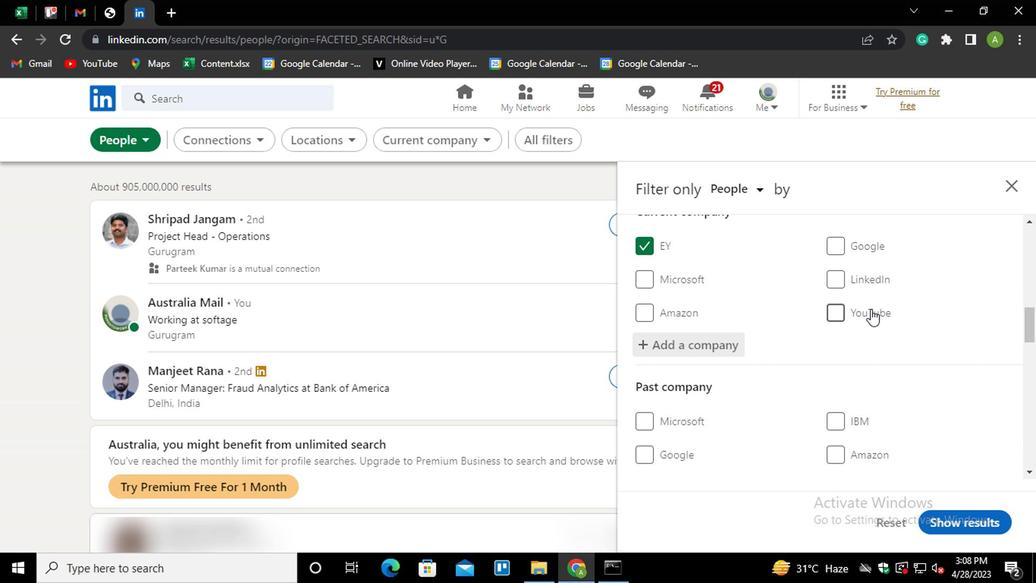 
Action: Mouse scrolled (870, 306) with delta (0, -1)
Screenshot: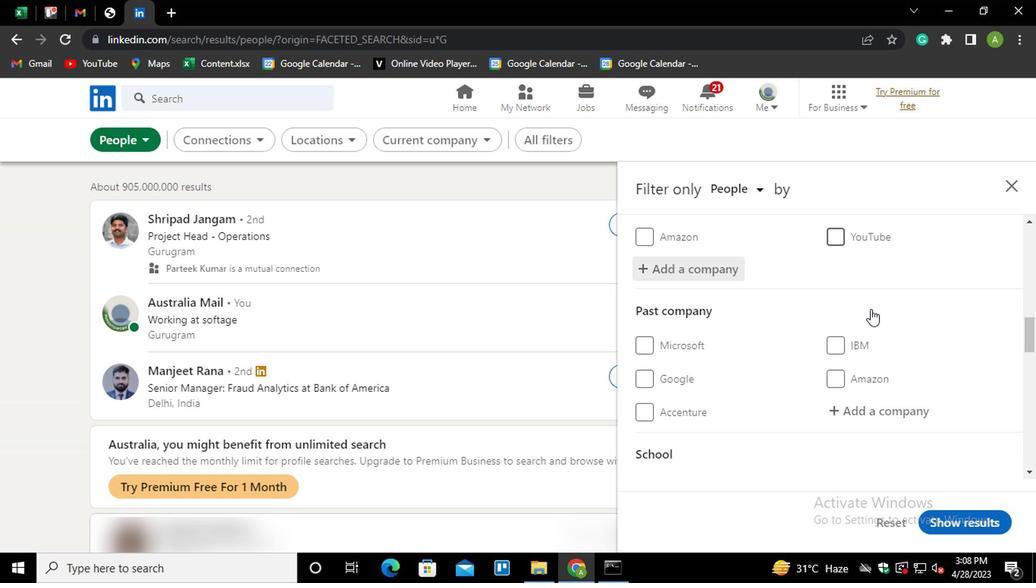
Action: Mouse scrolled (870, 306) with delta (0, -1)
Screenshot: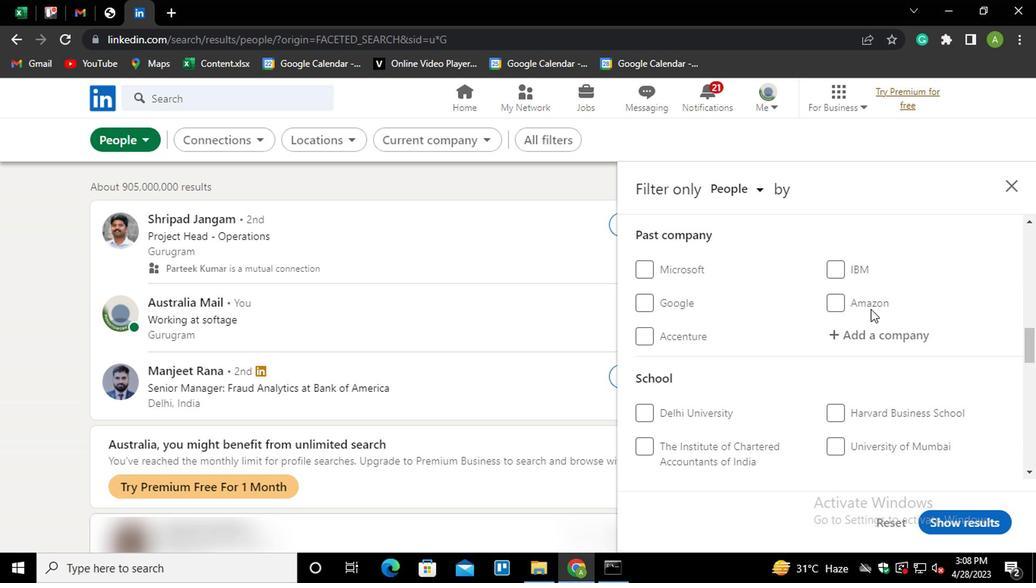 
Action: Mouse scrolled (870, 306) with delta (0, -1)
Screenshot: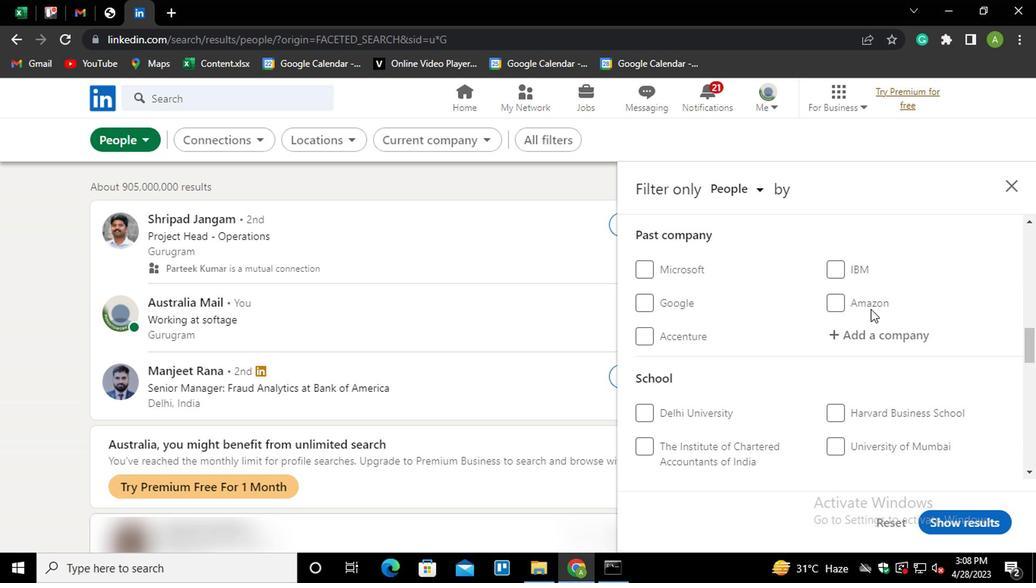 
Action: Mouse moved to (865, 338)
Screenshot: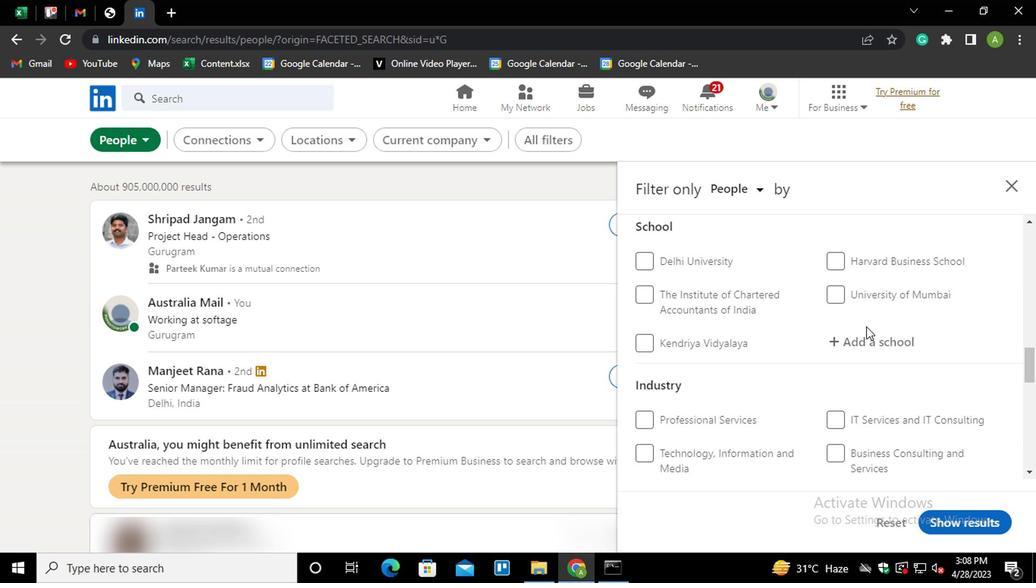 
Action: Mouse pressed left at (865, 338)
Screenshot: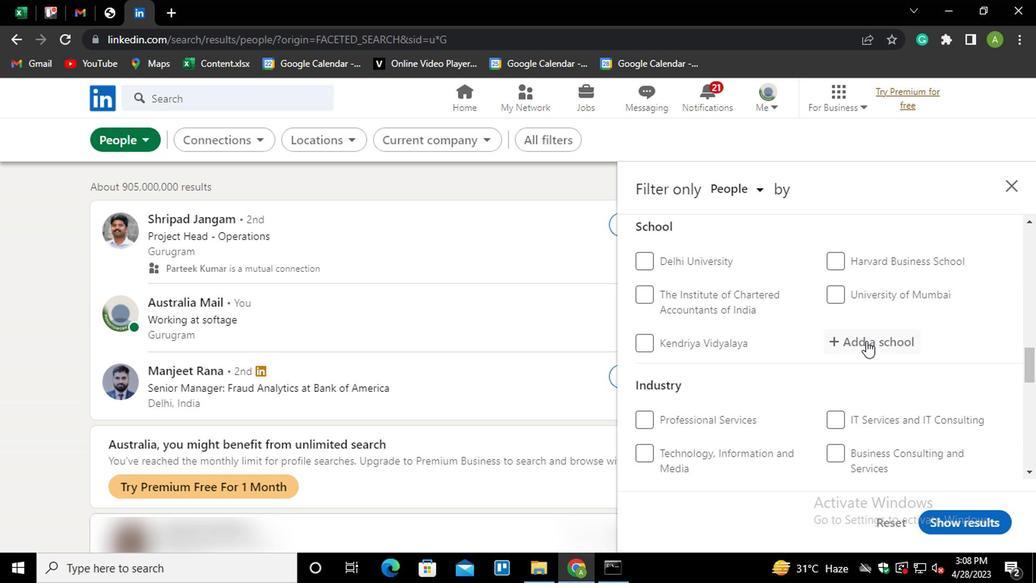 
Action: Mouse moved to (858, 343)
Screenshot: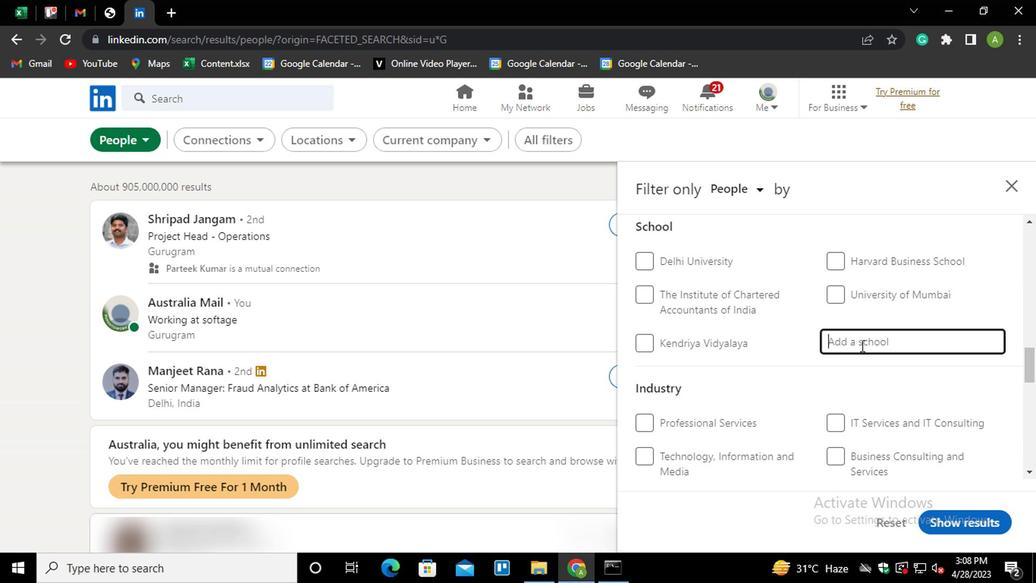
Action: Key pressed <Key.shift><Key.shift><Key.shift><Key.shift><Key.shift><Key.shift><Key.shift><Key.shift><Key.shift>ZION<Key.space><Key.shift>MAT<Key.down><Key.enter>
Screenshot: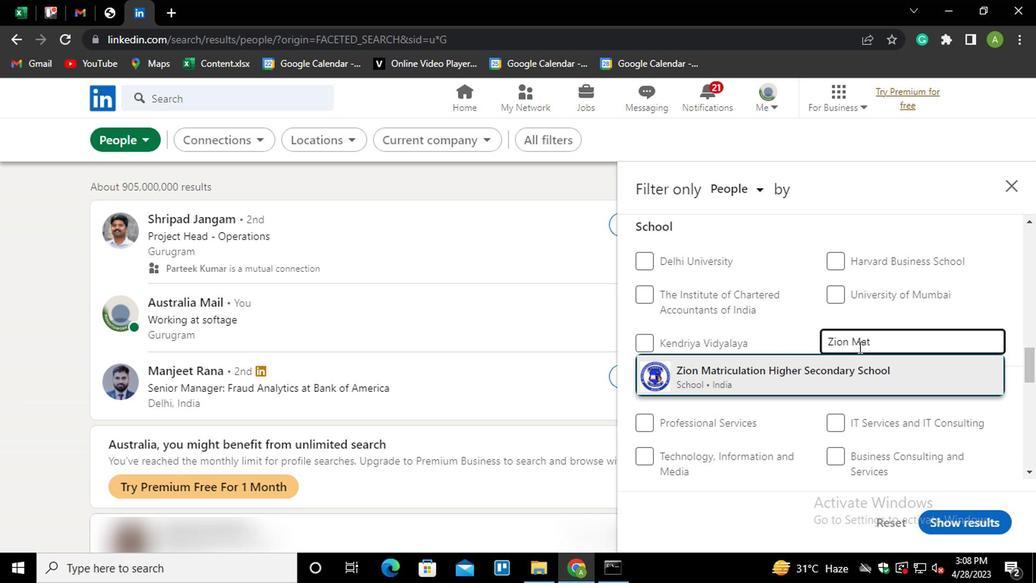 
Action: Mouse moved to (858, 343)
Screenshot: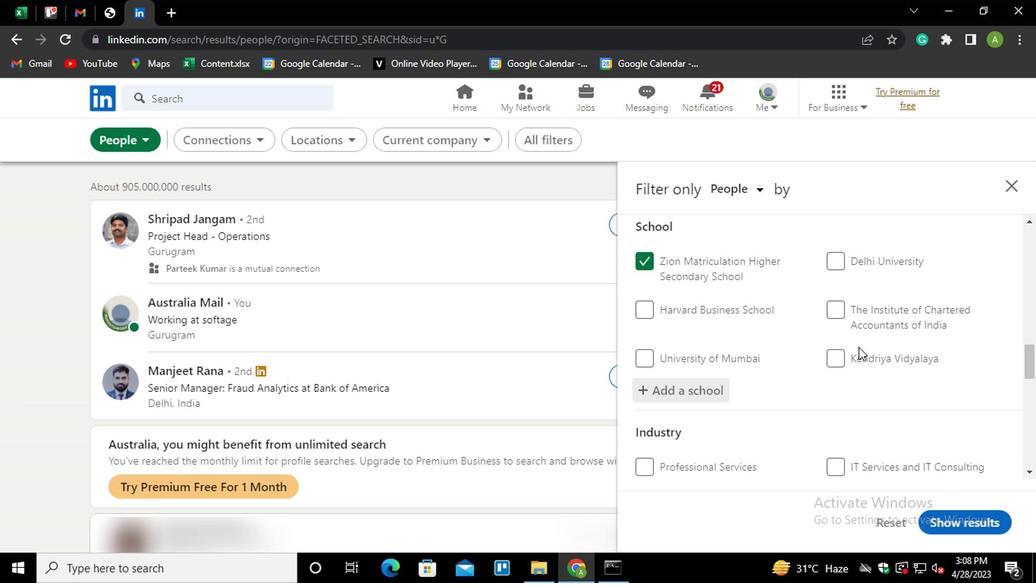 
Action: Mouse scrolled (858, 342) with delta (0, -1)
Screenshot: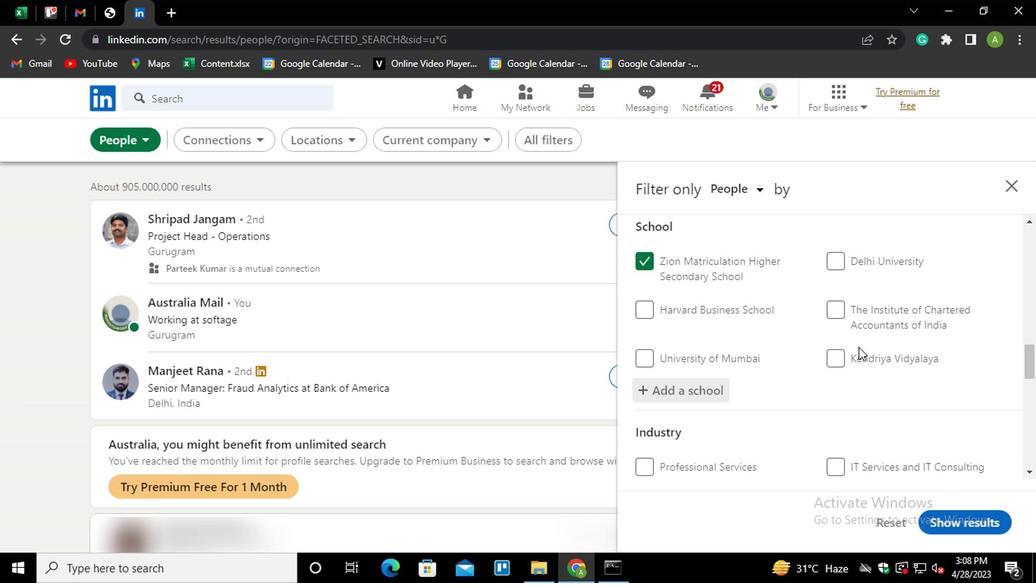 
Action: Mouse scrolled (858, 342) with delta (0, -1)
Screenshot: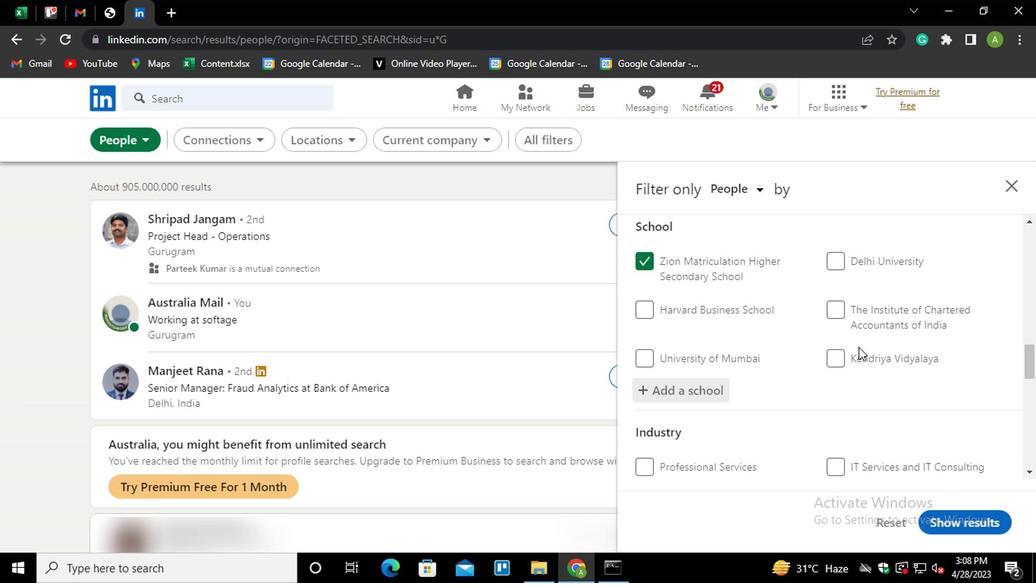 
Action: Mouse scrolled (858, 342) with delta (0, -1)
Screenshot: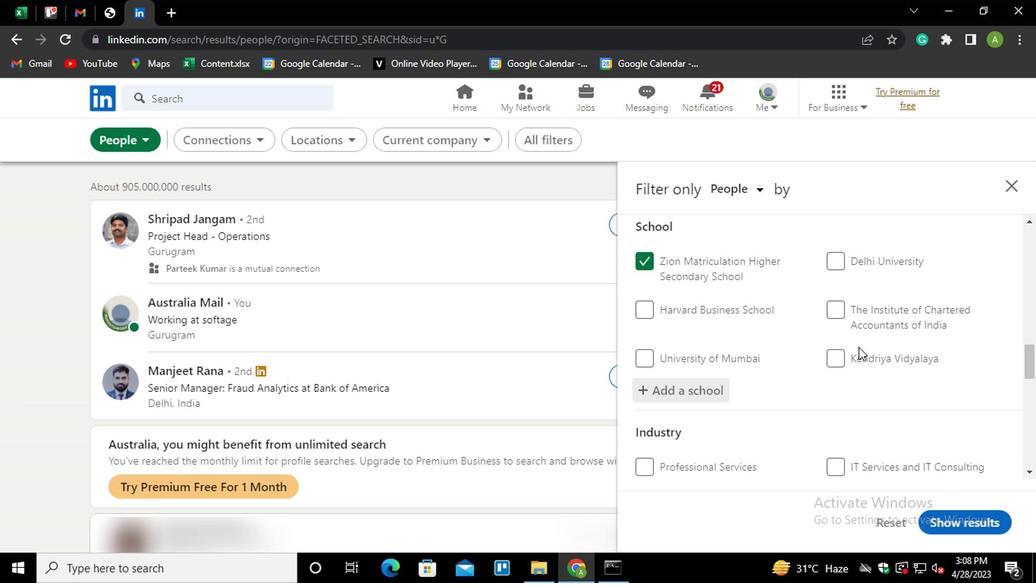 
Action: Mouse moved to (842, 310)
Screenshot: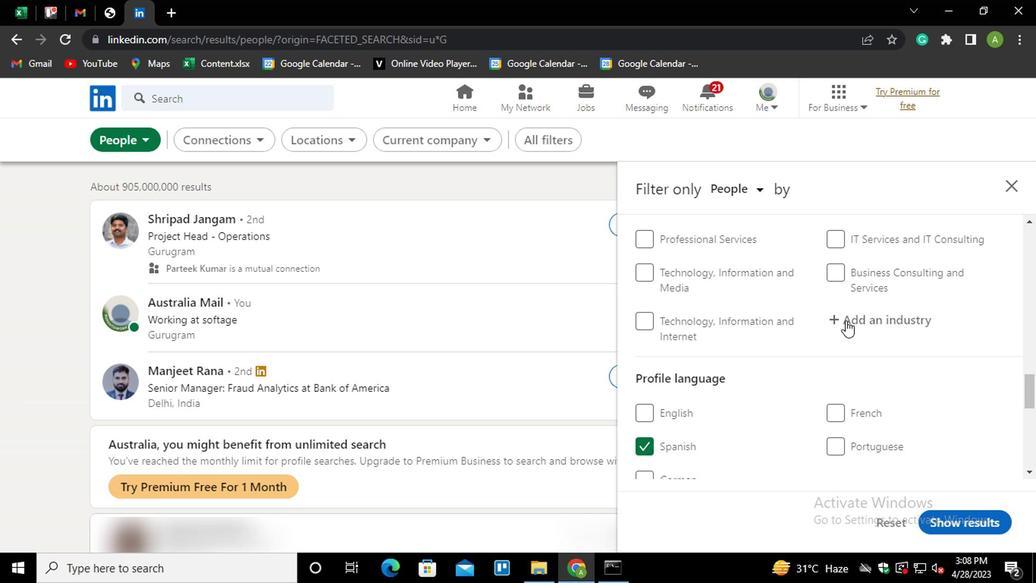 
Action: Mouse pressed left at (842, 310)
Screenshot: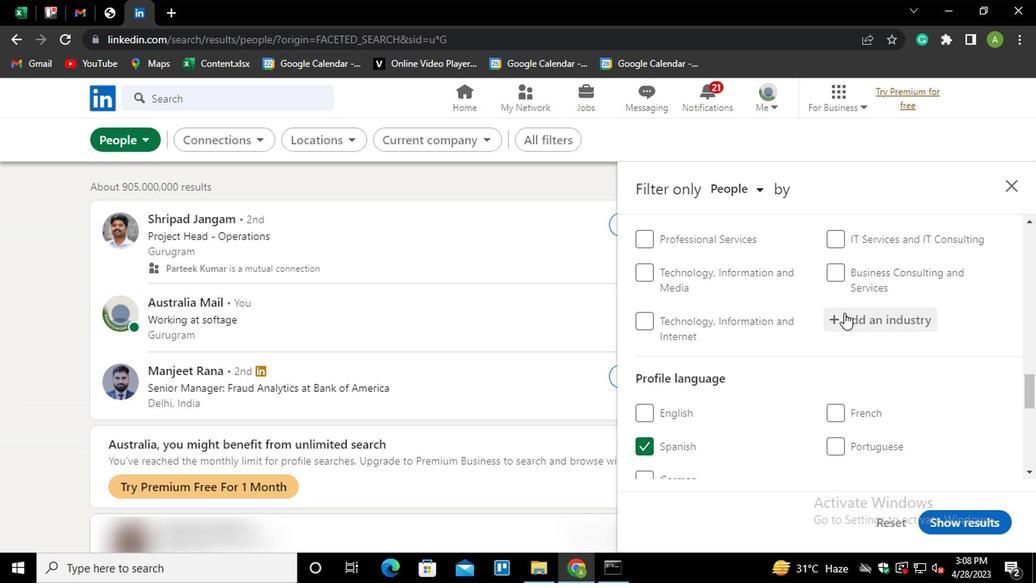 
Action: Key pressed <Key.shift>IT<Key.space>SYS<Key.down><Key.down><Key.down><Key.down><Key.down><Key.enter>
Screenshot: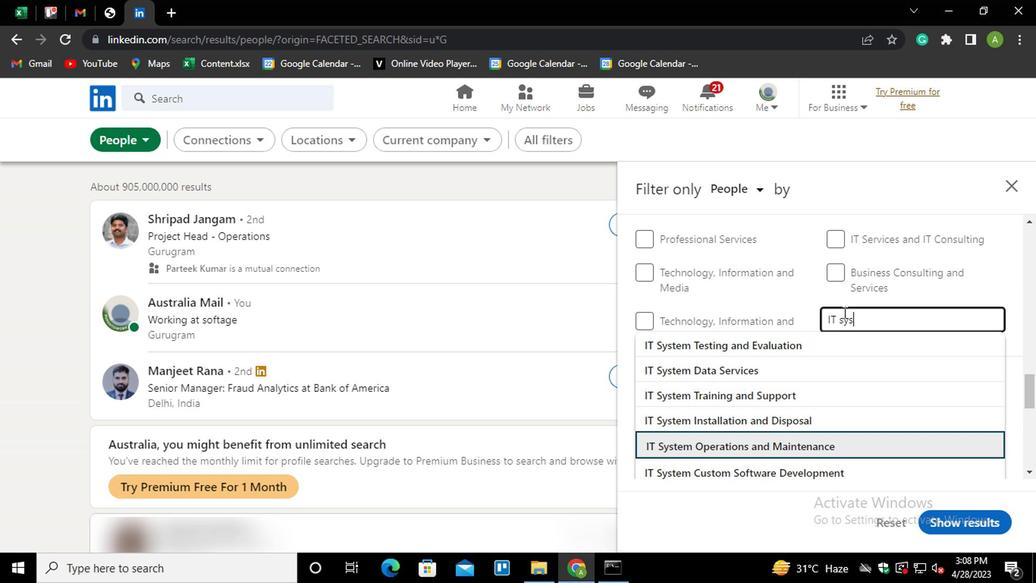 
Action: Mouse moved to (859, 321)
Screenshot: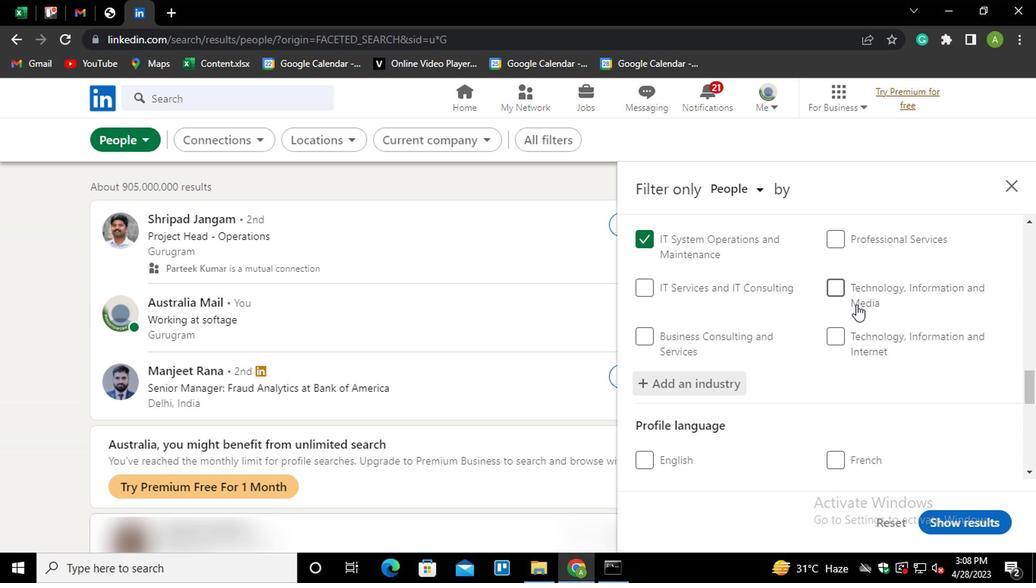 
Action: Mouse scrolled (859, 320) with delta (0, 0)
Screenshot: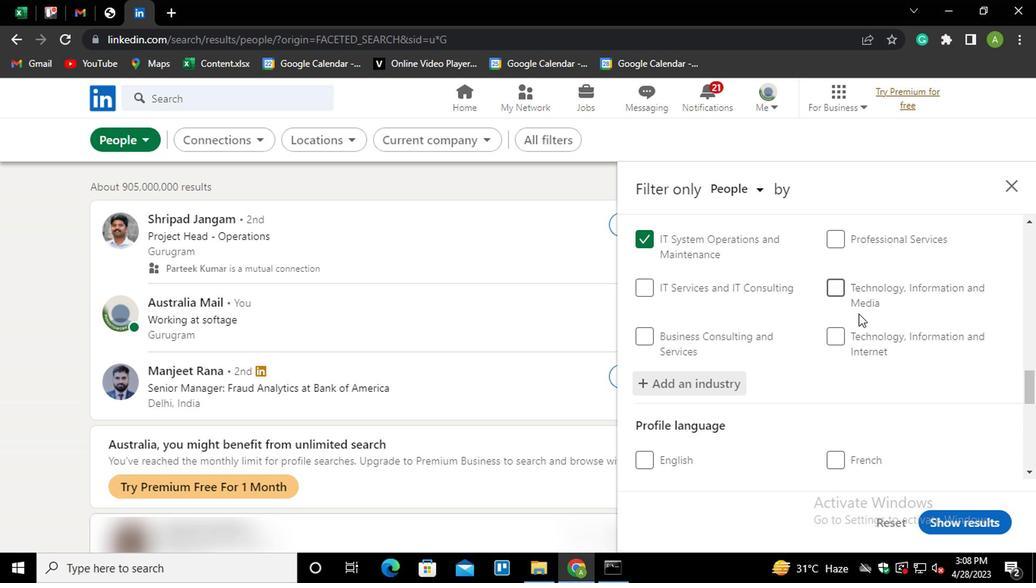 
Action: Mouse moved to (859, 321)
Screenshot: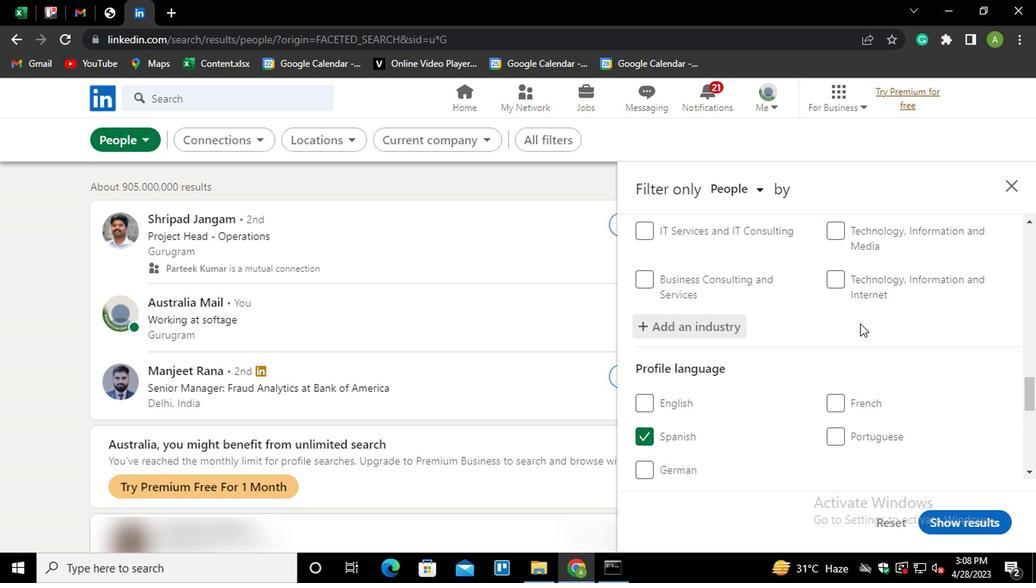 
Action: Mouse scrolled (859, 321) with delta (0, 0)
Screenshot: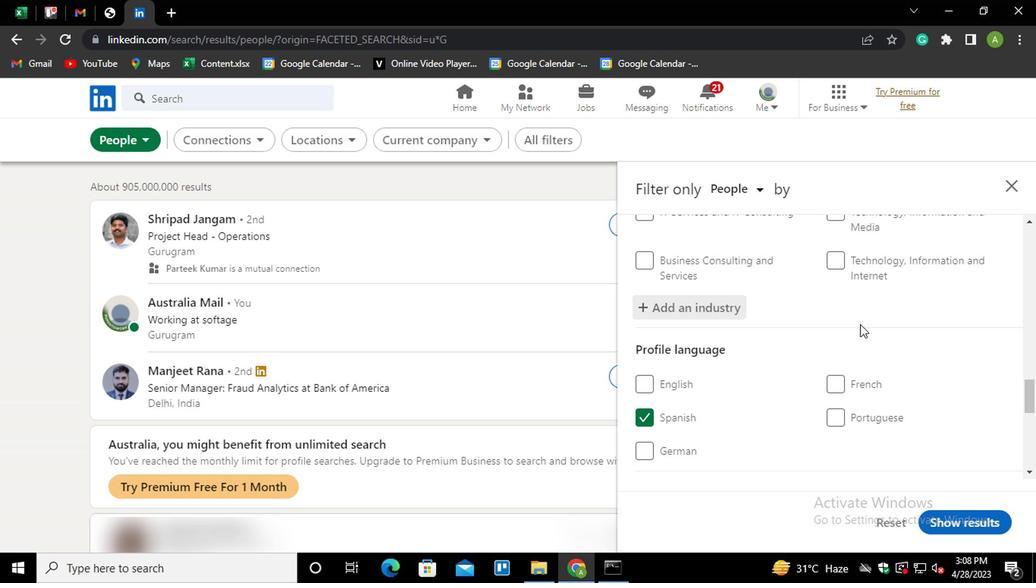 
Action: Mouse moved to (859, 321)
Screenshot: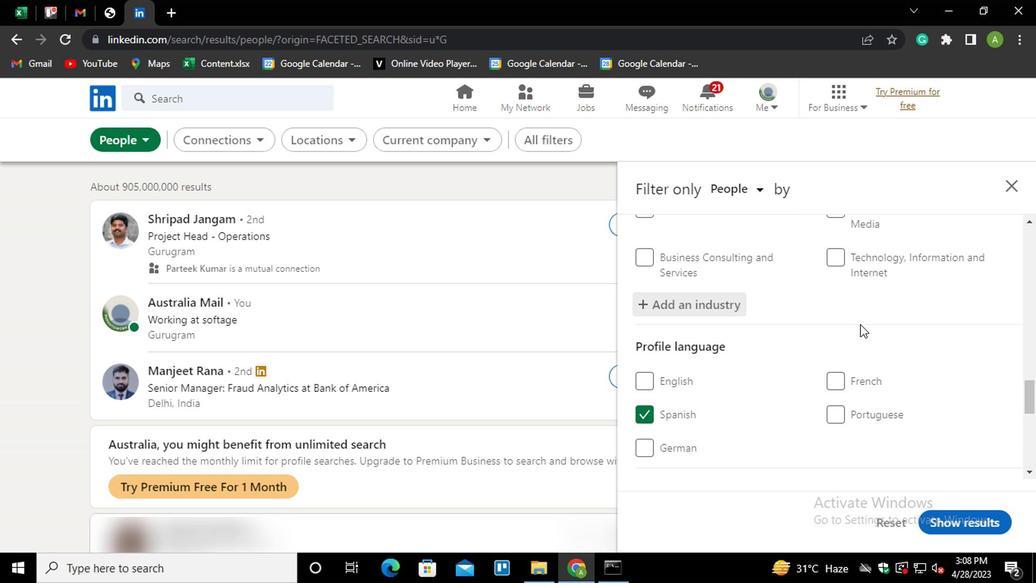 
Action: Mouse scrolled (859, 321) with delta (0, 0)
Screenshot: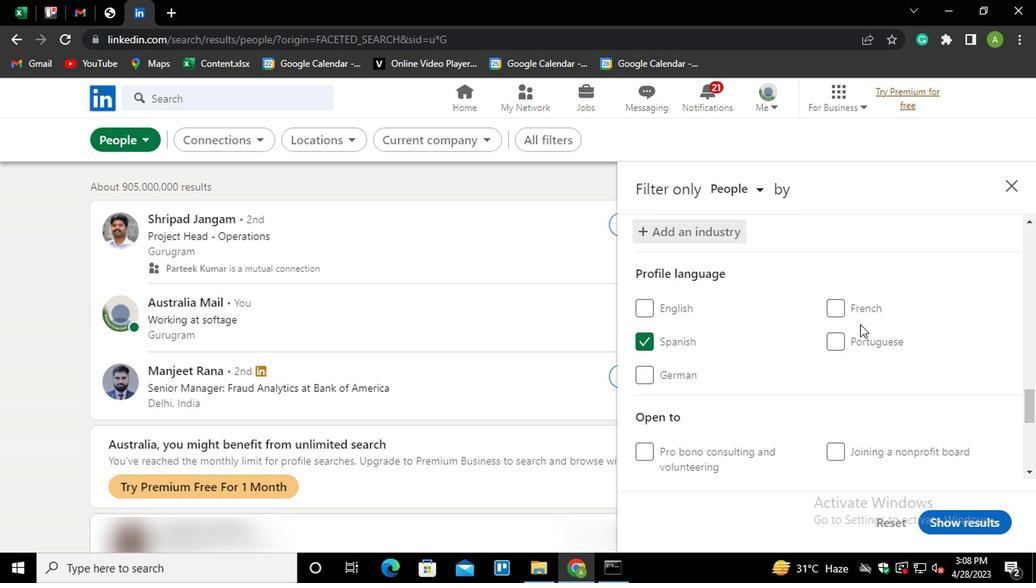 
Action: Mouse scrolled (859, 321) with delta (0, 0)
Screenshot: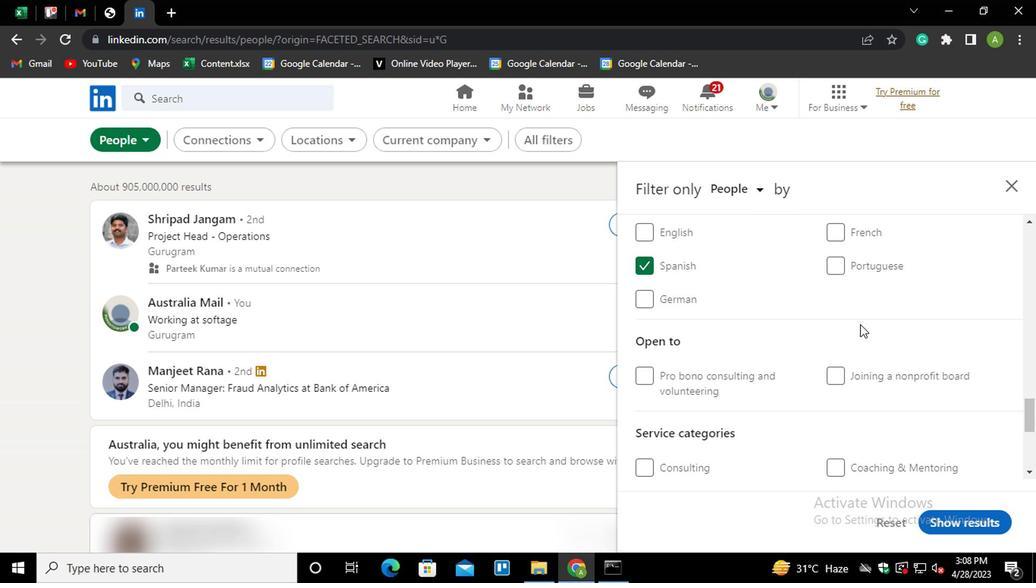
Action: Mouse scrolled (859, 321) with delta (0, 0)
Screenshot: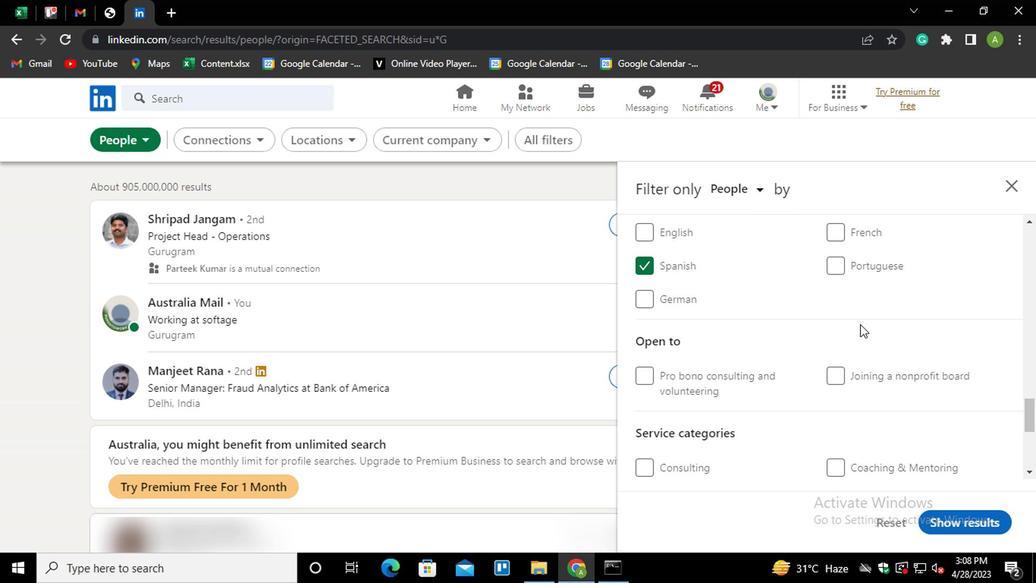 
Action: Mouse moved to (860, 370)
Screenshot: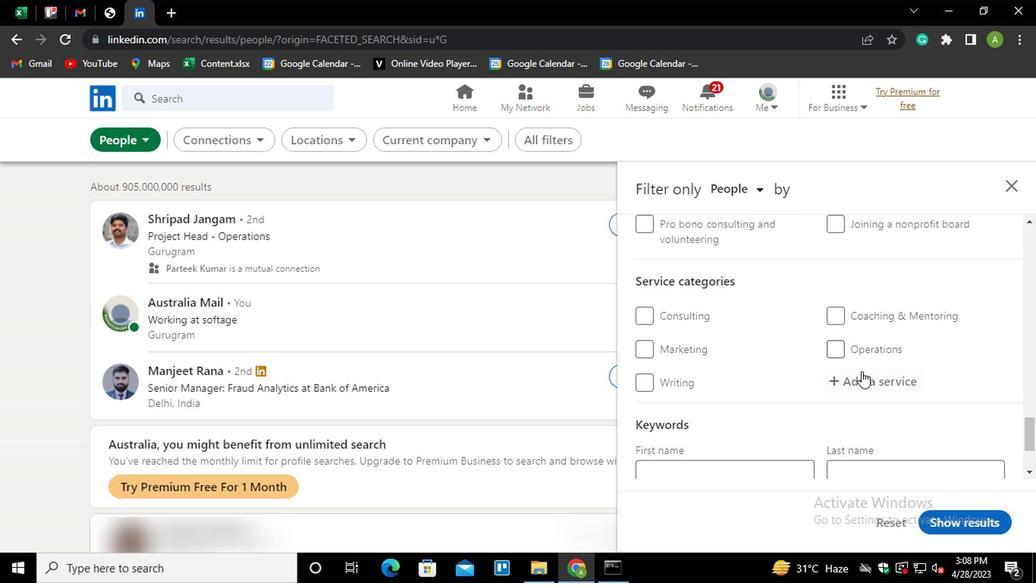 
Action: Mouse pressed left at (860, 370)
Screenshot: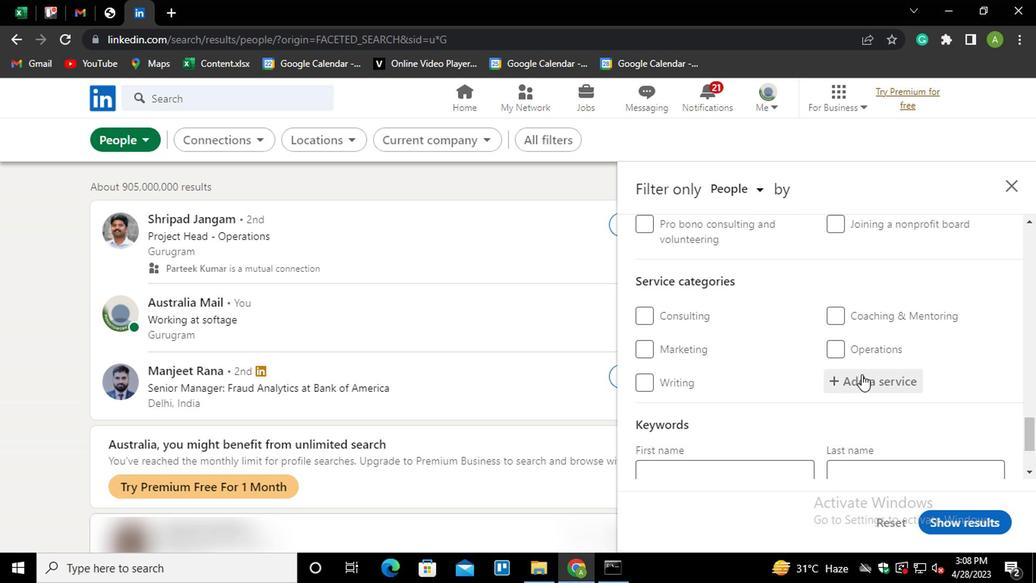 
Action: Mouse scrolled (860, 370) with delta (0, 0)
Screenshot: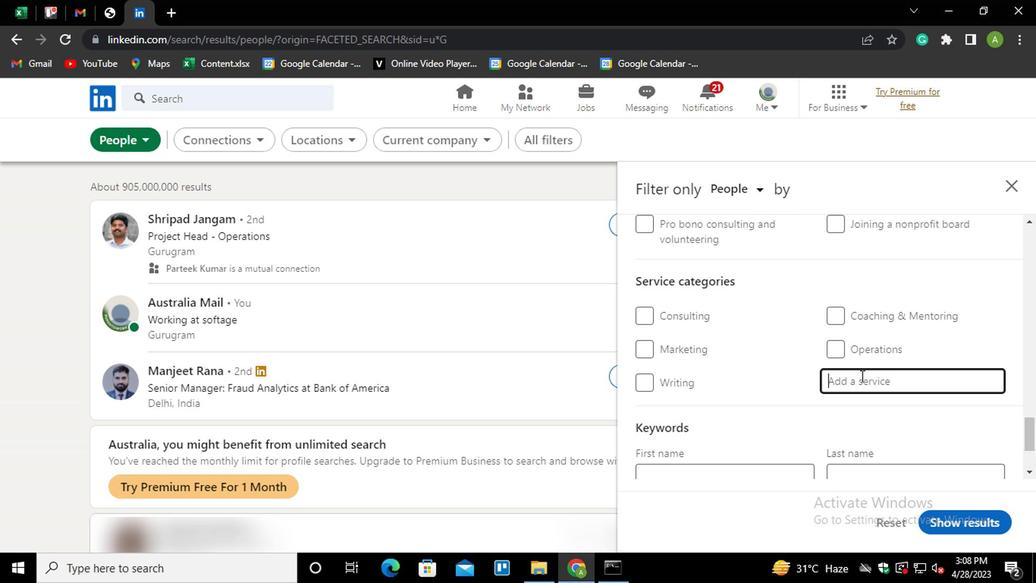 
Action: Mouse scrolled (860, 370) with delta (0, 0)
Screenshot: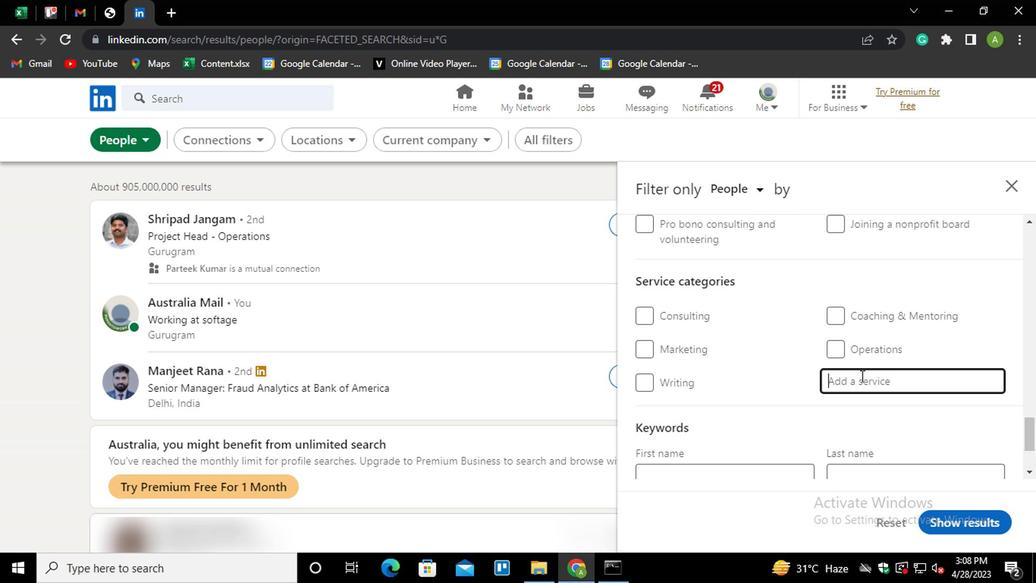 
Action: Mouse moved to (847, 266)
Screenshot: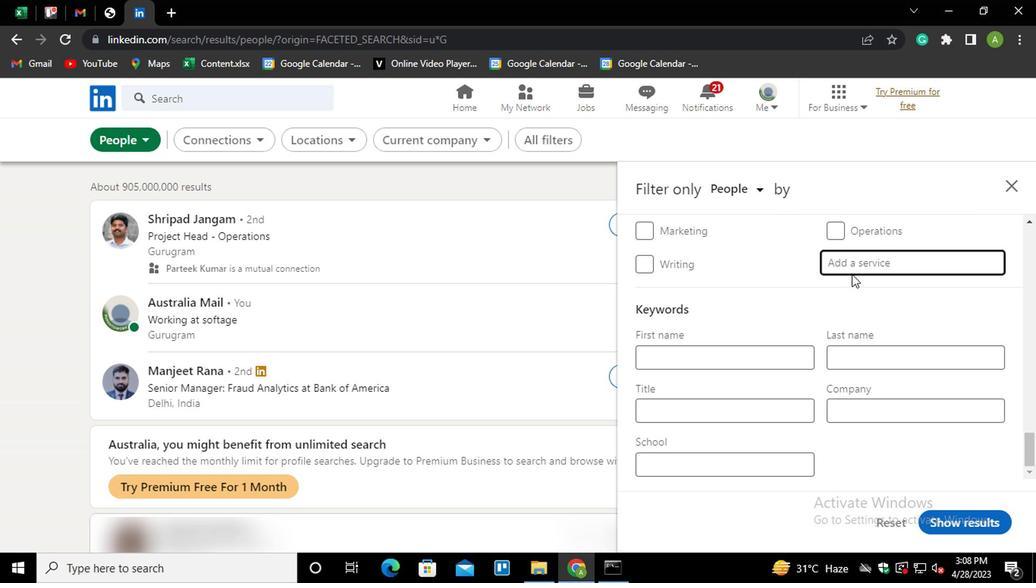 
Action: Mouse pressed left at (847, 266)
Screenshot: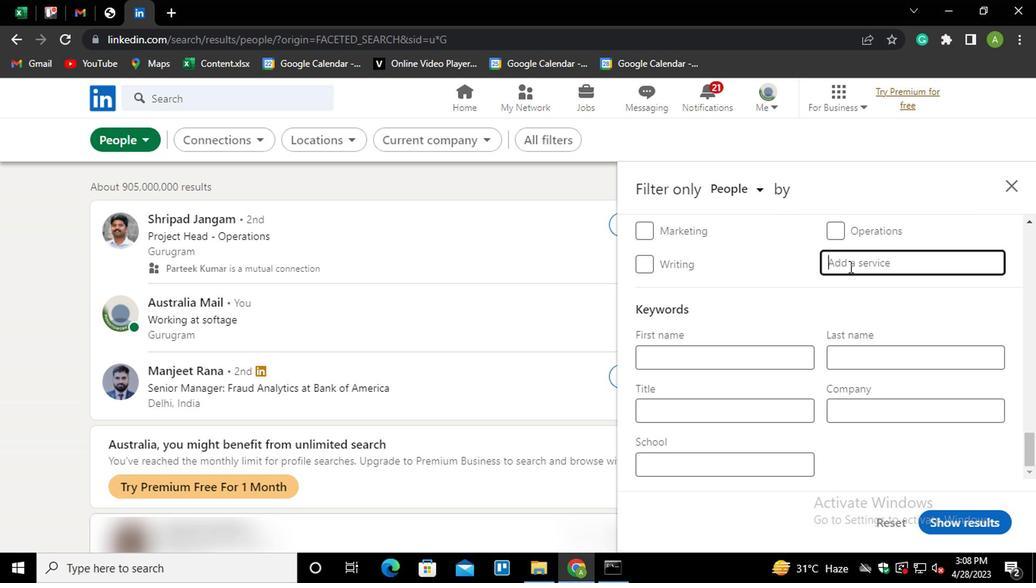 
Action: Key pressed <Key.shift>O<Key.backspace><Key.shift>COMMERI<Key.backspace>CIAL<Key.down><Key.down><Key.enter>
Screenshot: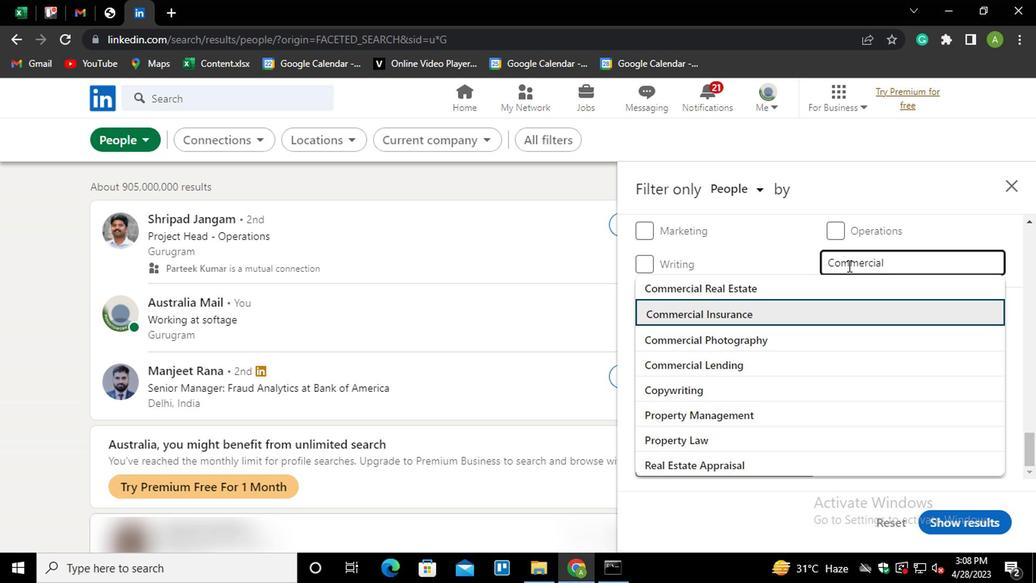 
Action: Mouse scrolled (847, 265) with delta (0, -1)
Screenshot: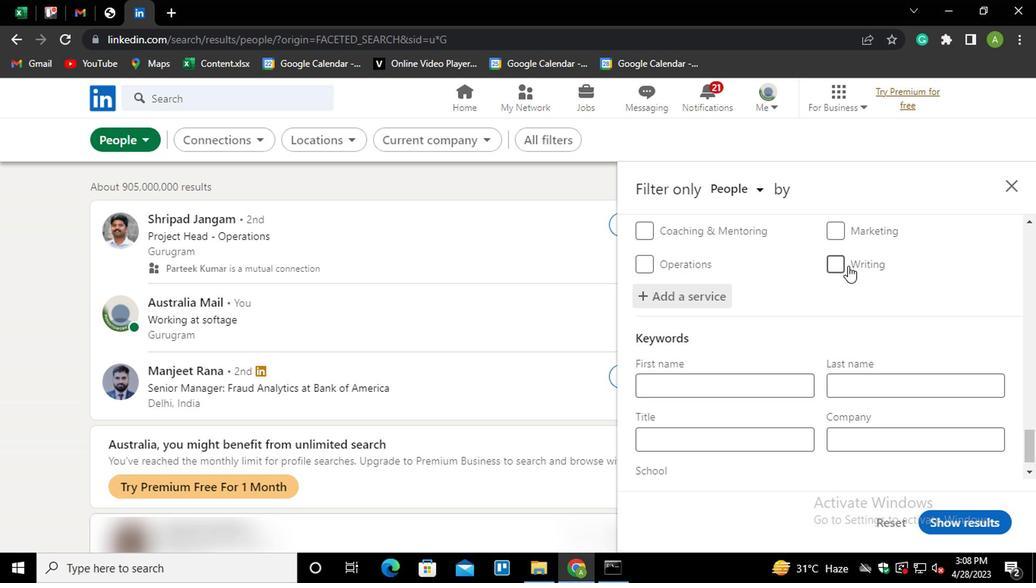 
Action: Mouse scrolled (847, 265) with delta (0, -1)
Screenshot: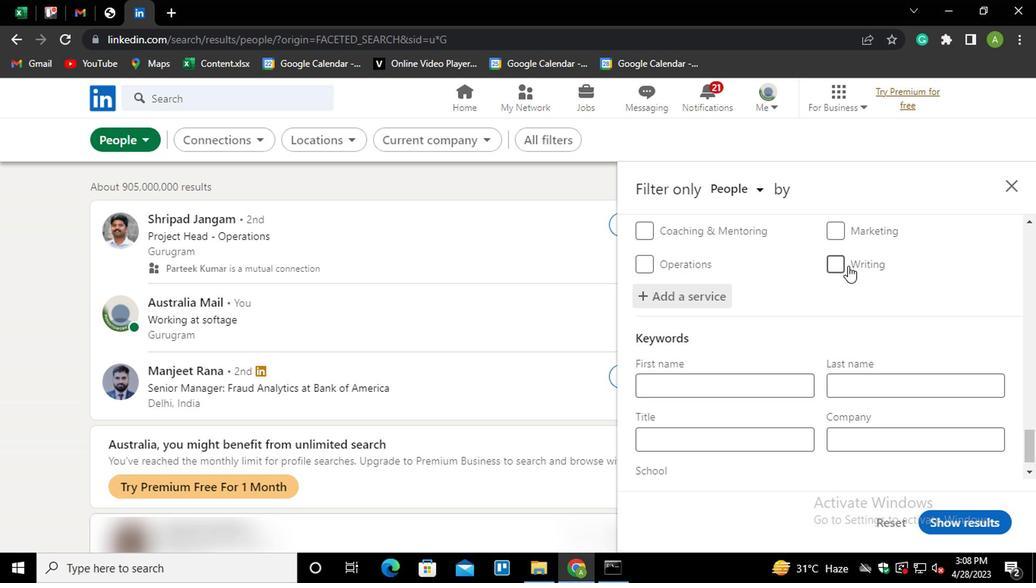 
Action: Mouse scrolled (847, 265) with delta (0, -1)
Screenshot: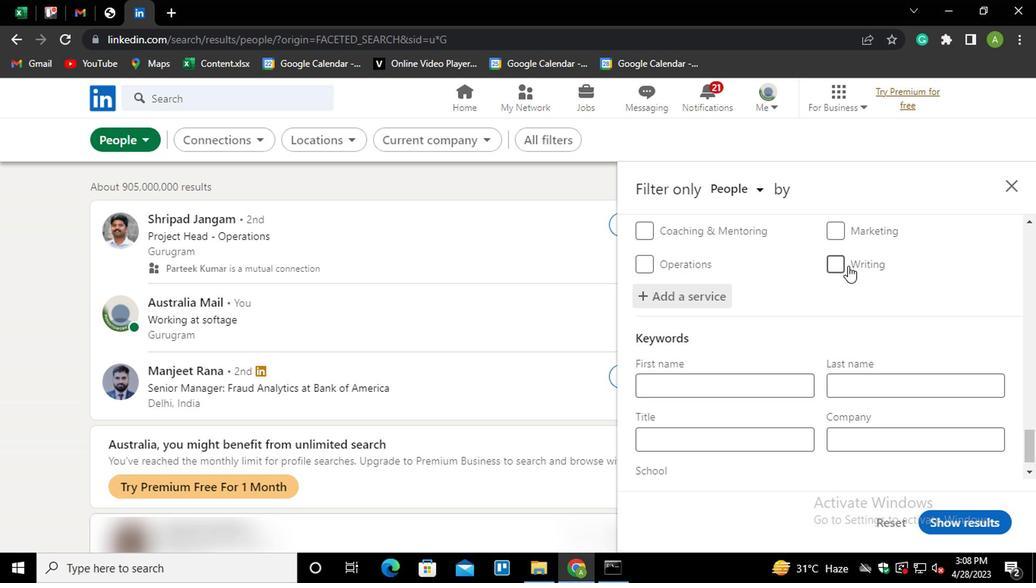 
Action: Mouse moved to (725, 410)
Screenshot: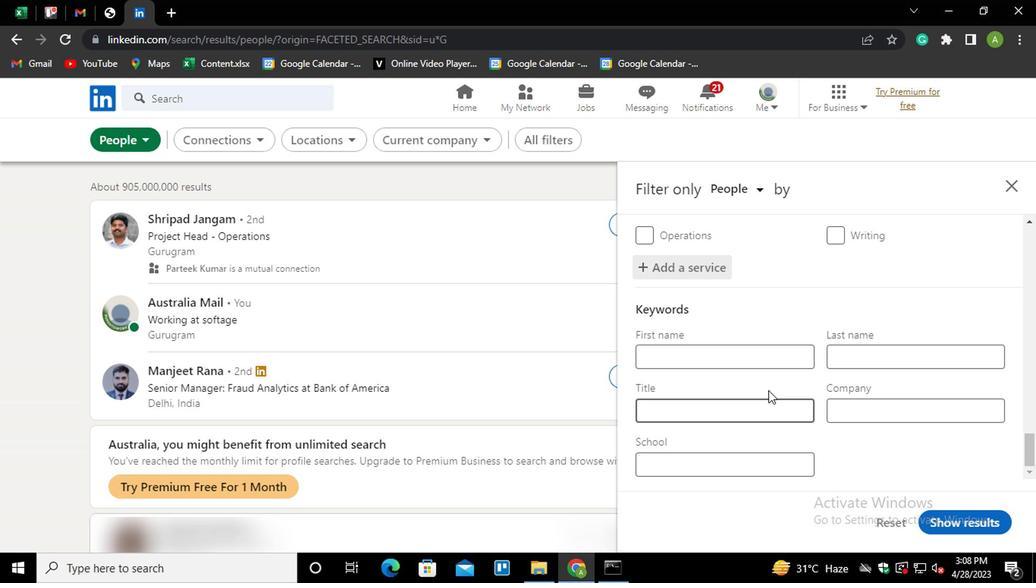 
Action: Mouse pressed left at (725, 410)
Screenshot: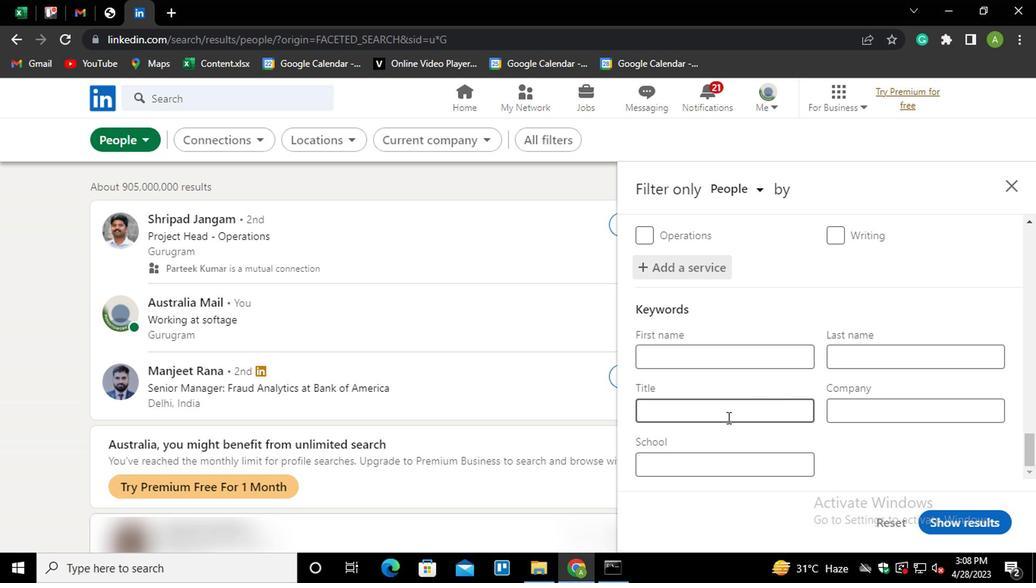 
Action: Key pressed <Key.shift><Key.shift><Key.shift><Key.shift><Key.shift><Key.shift><Key.shift><Key.shift><Key.shift><Key.shift><Key.shift><Key.shift><Key.shift><Key.shift><Key.shift><Key.shift><Key.shift><Key.shift>QUALITY<Key.space><Key.shift>EN=<Key.backspace><Key.backspace>NGINEER
Screenshot: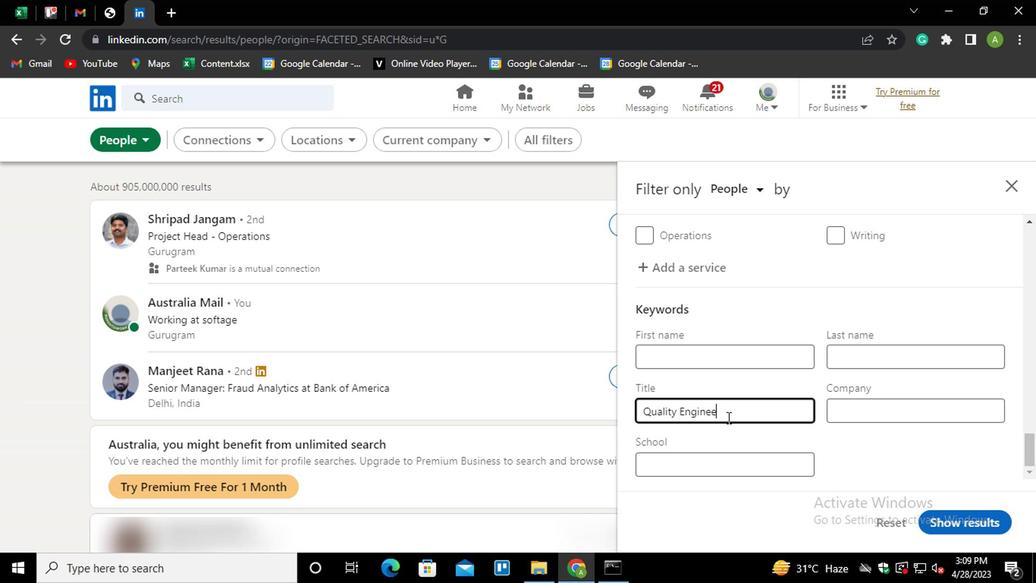 
Action: Mouse moved to (867, 435)
Screenshot: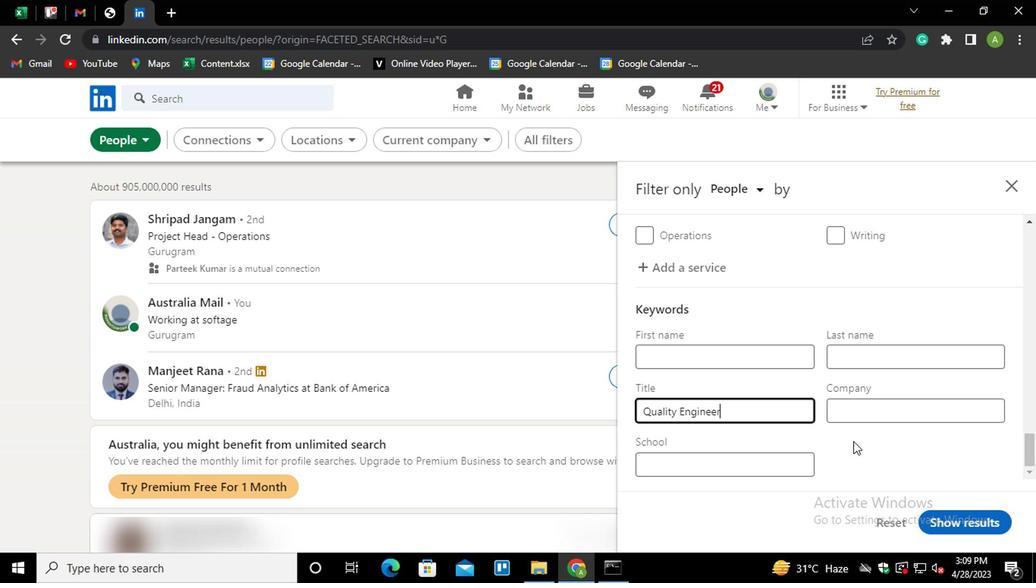 
Action: Mouse pressed left at (867, 435)
Screenshot: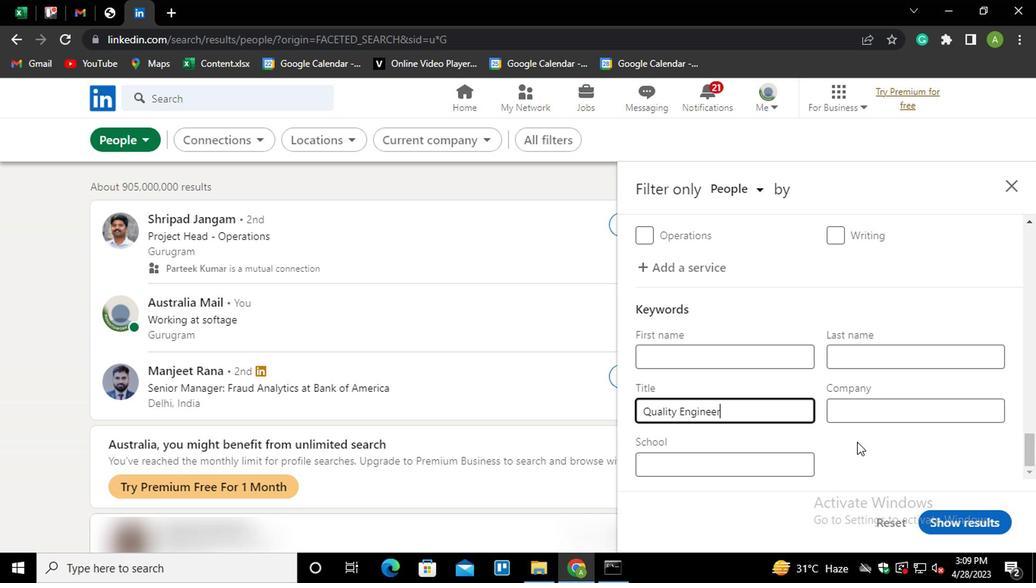 
Action: Mouse moved to (943, 498)
Screenshot: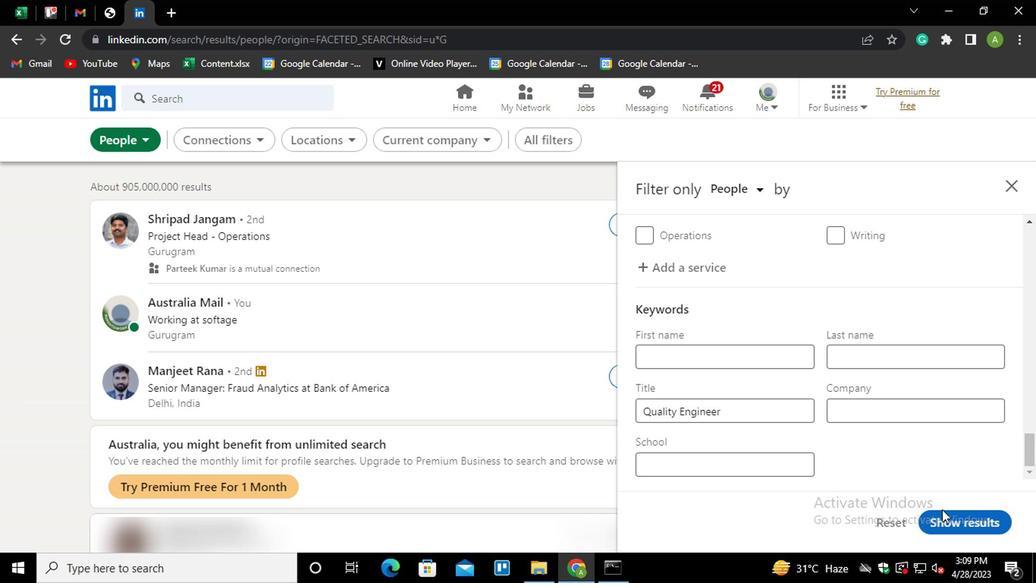 
Action: Mouse pressed left at (943, 498)
Screenshot: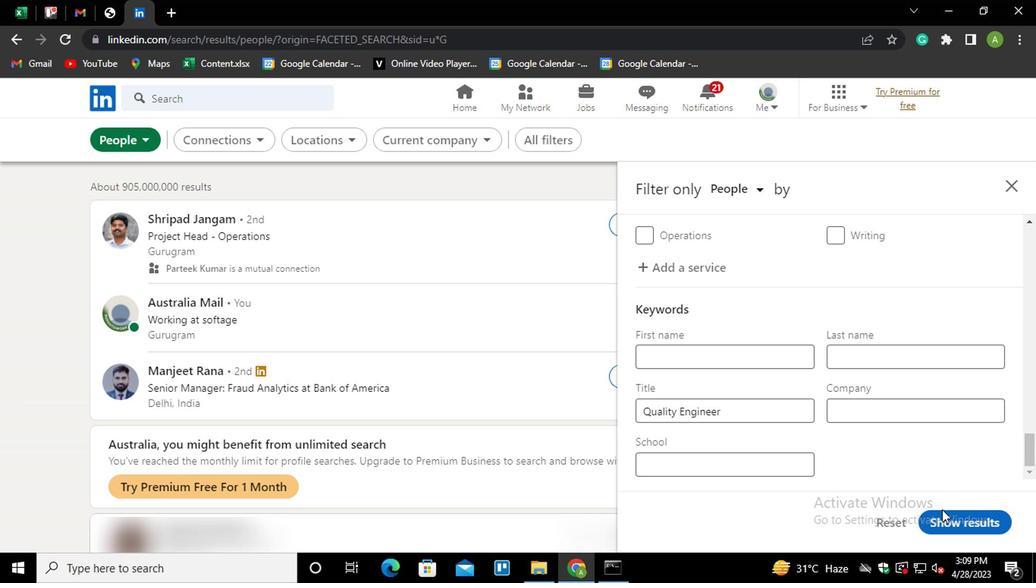 
